 Task: Look for space in Glenvar Heights, United States from 1st August, 2023 to 5th August, 2023 for 1 adult in price range Rs.6000 to Rs.15000. Place can be entire place with 1  bedroom having 1 bed and 1 bathroom. Property type can be house, flat, guest house. Amenities needed are: wifi. Booking option can be shelf check-in. Required host language is English.
Action: Mouse moved to (431, 87)
Screenshot: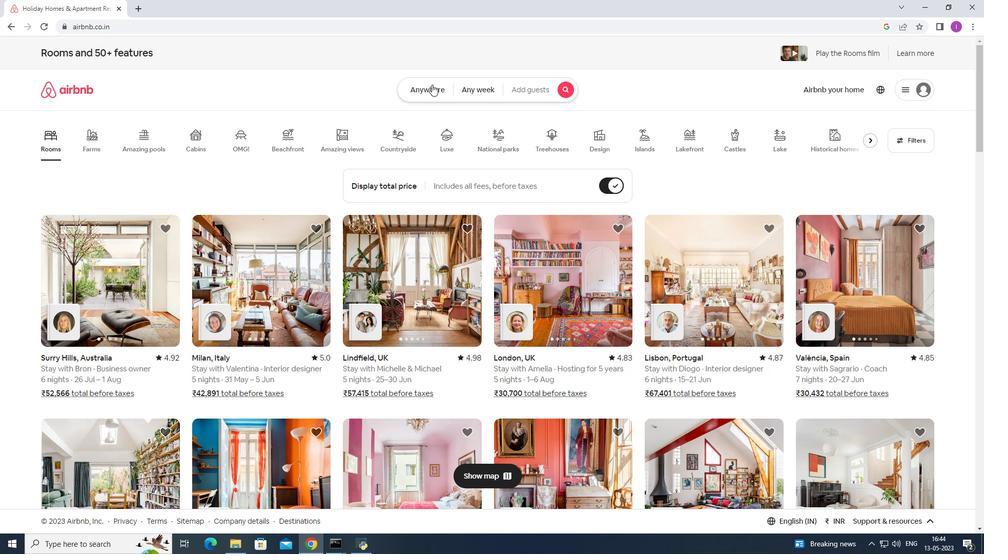 
Action: Mouse pressed left at (431, 87)
Screenshot: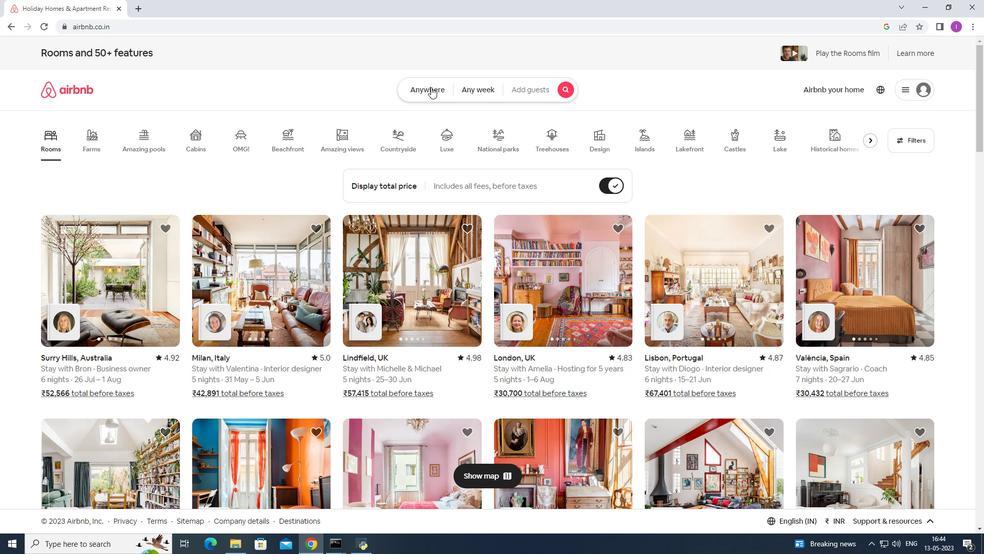 
Action: Mouse moved to (339, 132)
Screenshot: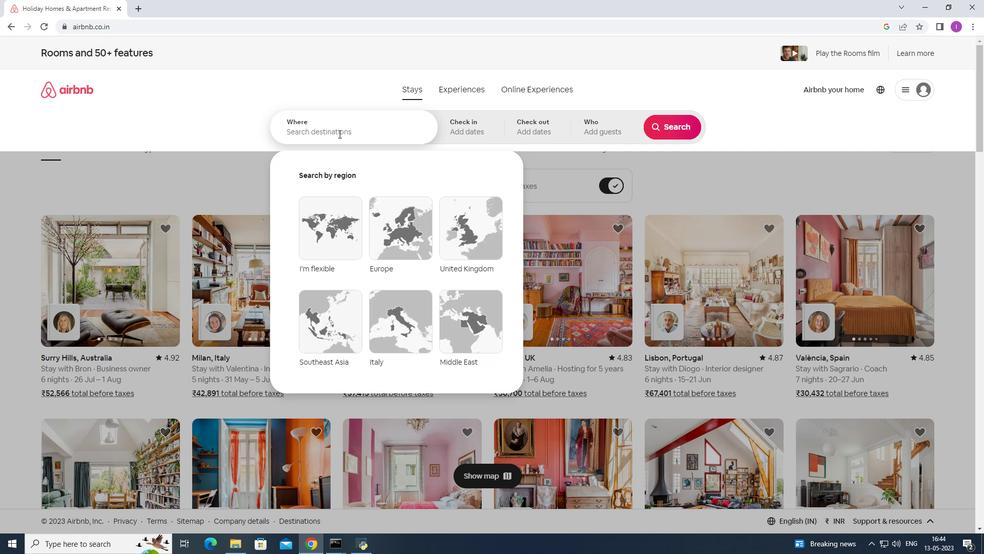 
Action: Mouse pressed left at (339, 132)
Screenshot: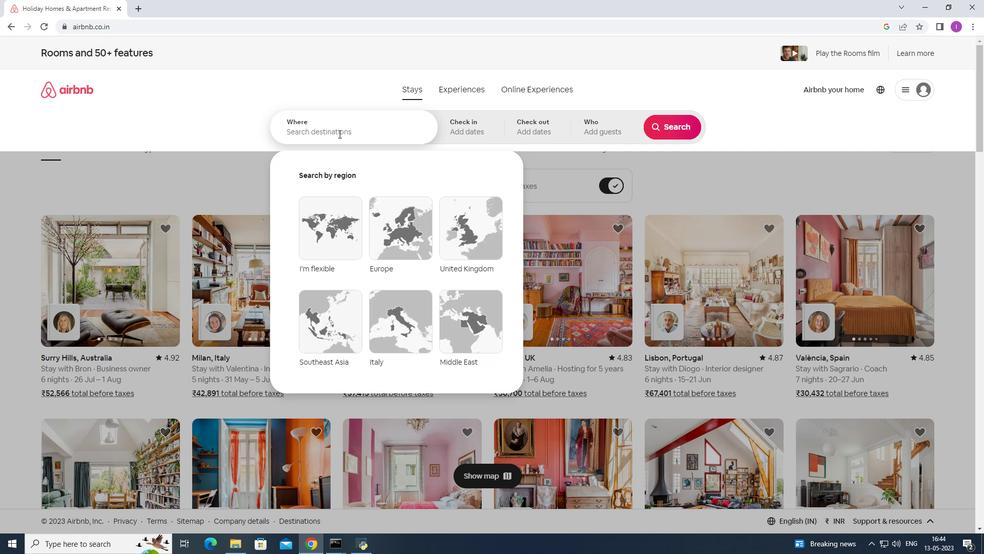 
Action: Key pressed <Key.shift><Key.shift><Key.shift><Key.shift><Key.shift><Key.shift><Key.shift><Key.shift><Key.shift><Key.shift><Key.shift><Key.shift><Key.shift><Key.shift><Key.shift><Key.shift><Key.shift><Key.shift><Key.shift><Key.shift><Key.shift><Key.shift><Key.shift><Key.shift><Key.shift>Glenvar<Key.space><Key.shift>Heightr,<Key.shift><Key.shift><Key.shift><Key.shift><Key.shift><Key.shift><Key.shift><Key.shift><Key.shift><Key.shift><Key.shift><Key.shift><Key.shift><Key.shift><Key.shift><Key.shift><Key.shift><Key.shift><Key.shift><Key.shift><Key.shift><Key.shift>United<Key.space>states
Screenshot: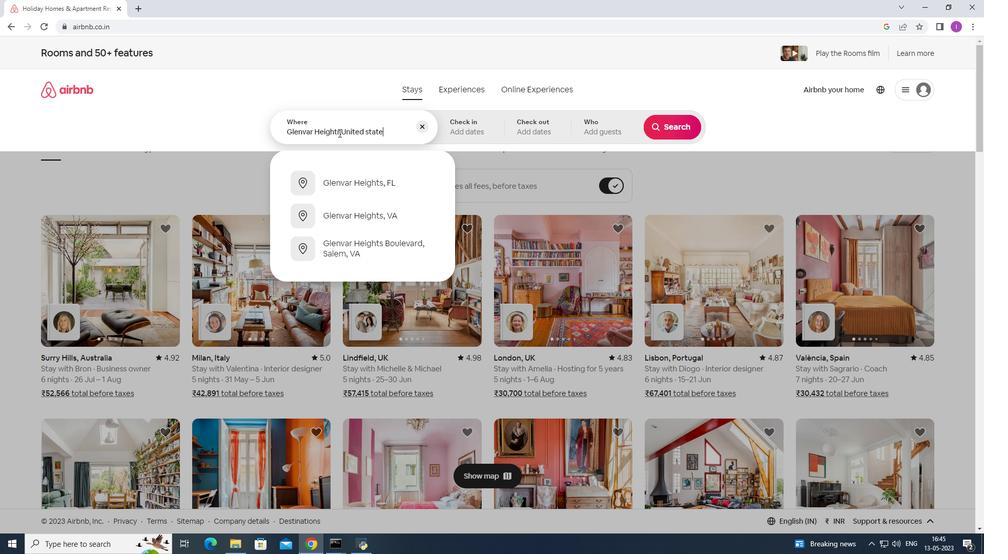 
Action: Mouse moved to (484, 125)
Screenshot: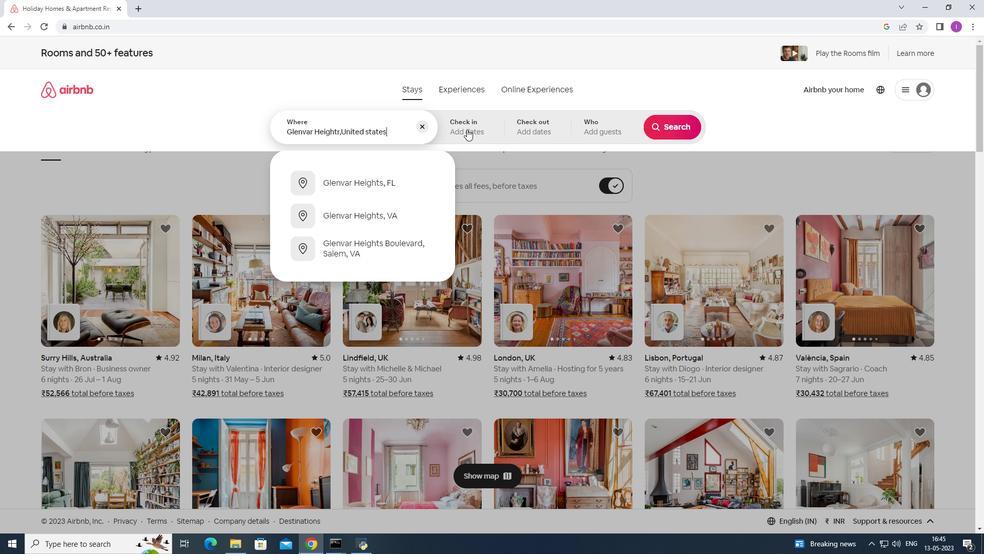 
Action: Mouse pressed left at (484, 125)
Screenshot: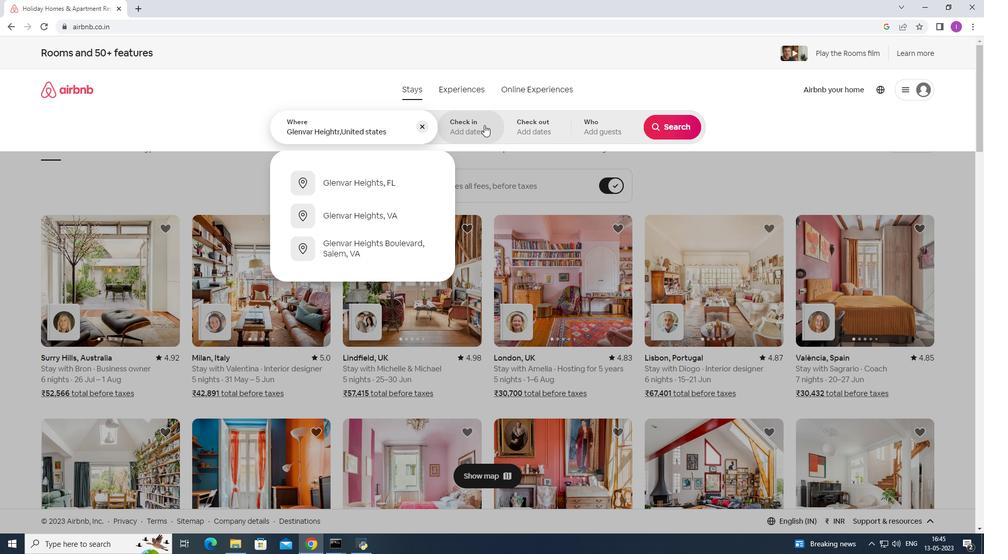 
Action: Mouse moved to (665, 206)
Screenshot: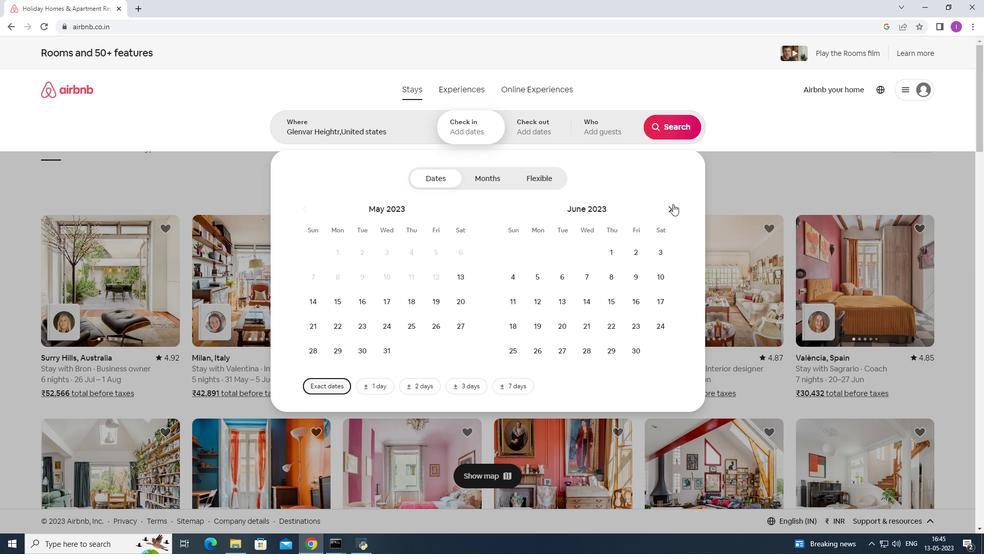 
Action: Mouse pressed left at (665, 206)
Screenshot: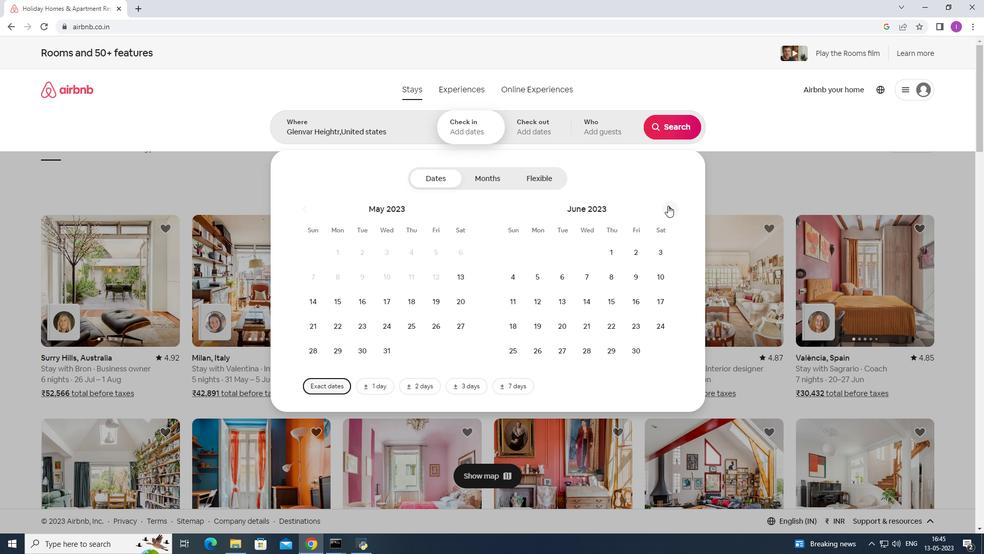 
Action: Mouse pressed left at (665, 206)
Screenshot: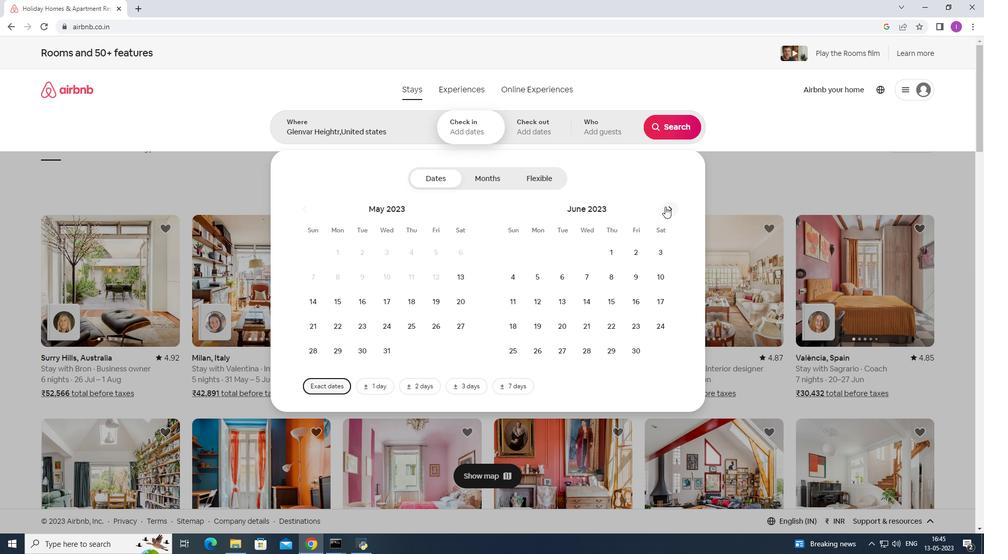 
Action: Mouse moved to (562, 255)
Screenshot: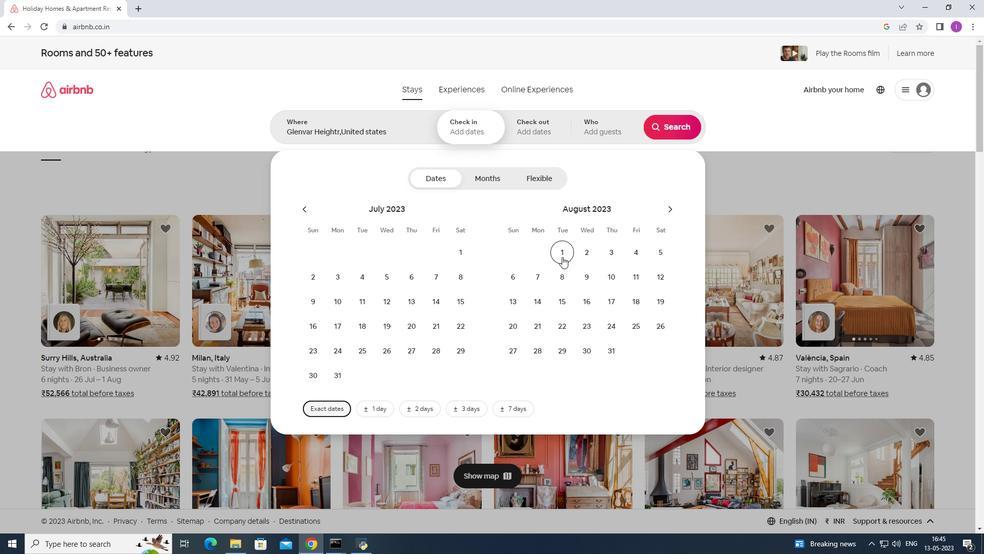 
Action: Mouse pressed left at (562, 255)
Screenshot: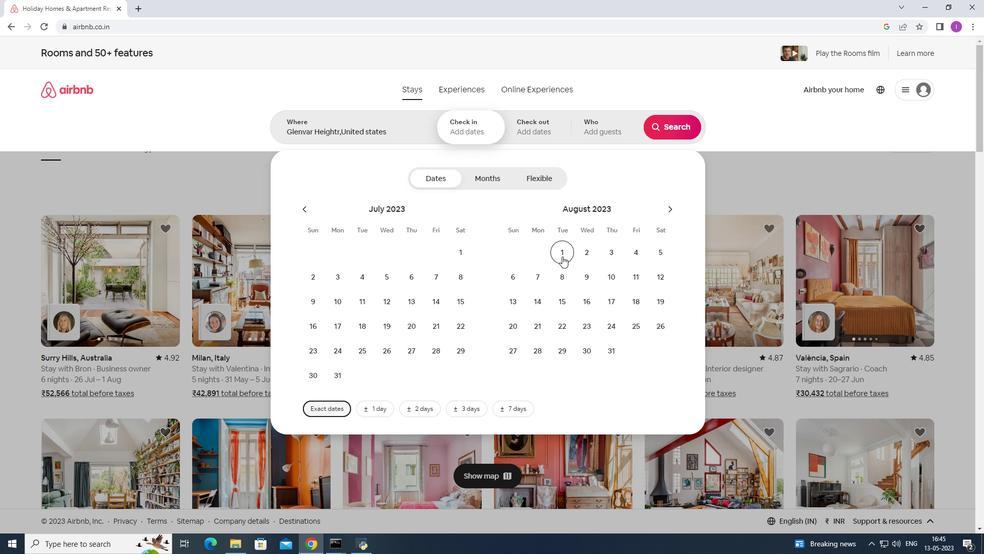 
Action: Mouse moved to (664, 251)
Screenshot: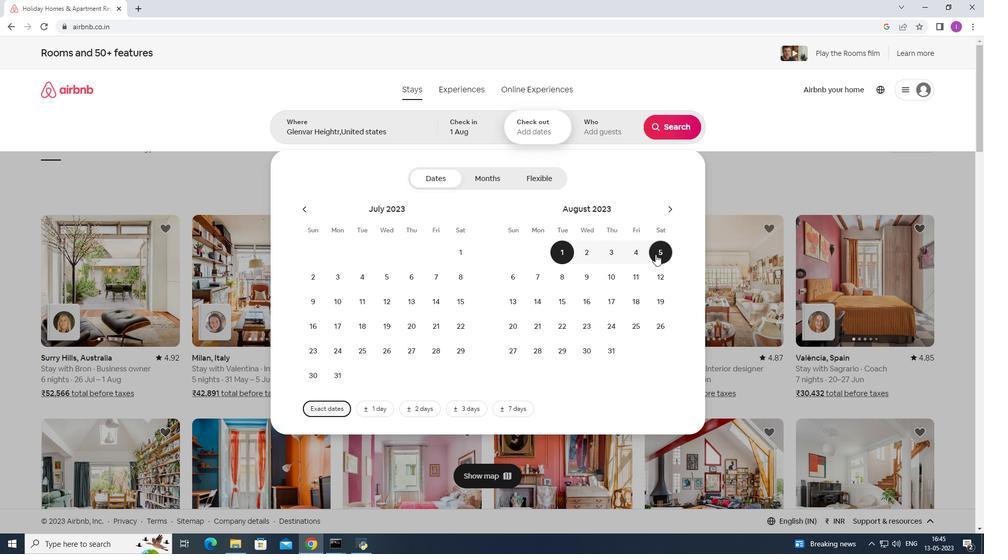
Action: Mouse pressed left at (664, 251)
Screenshot: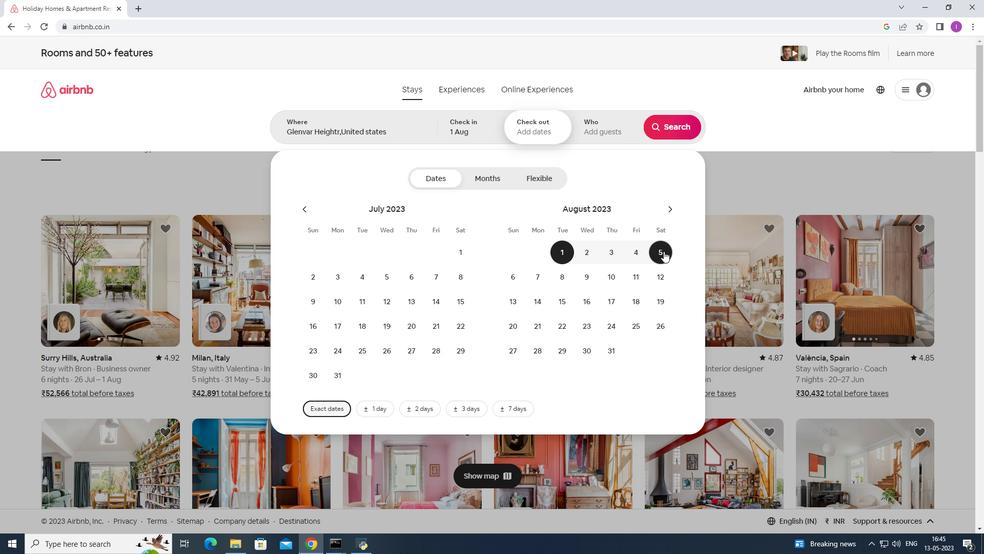 
Action: Mouse moved to (602, 135)
Screenshot: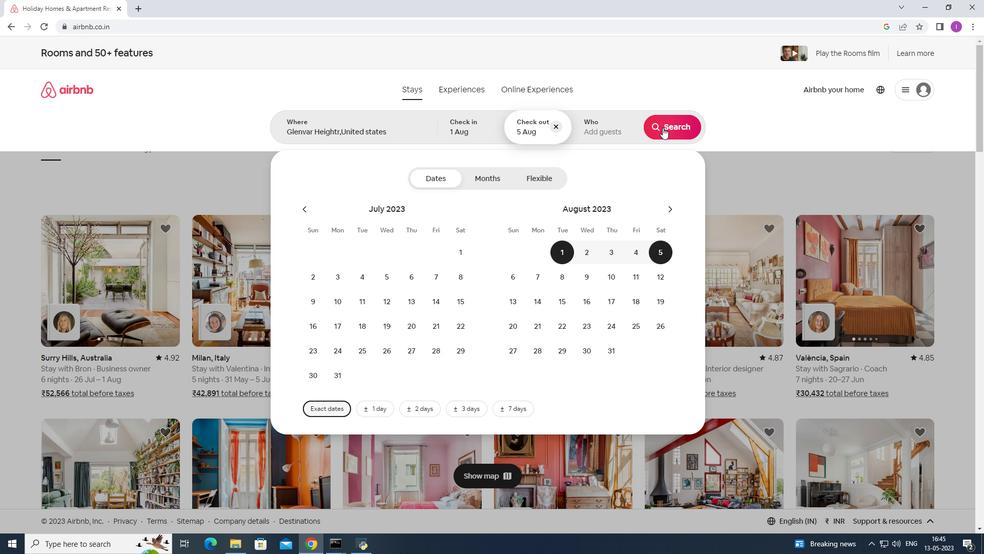 
Action: Mouse pressed left at (602, 135)
Screenshot: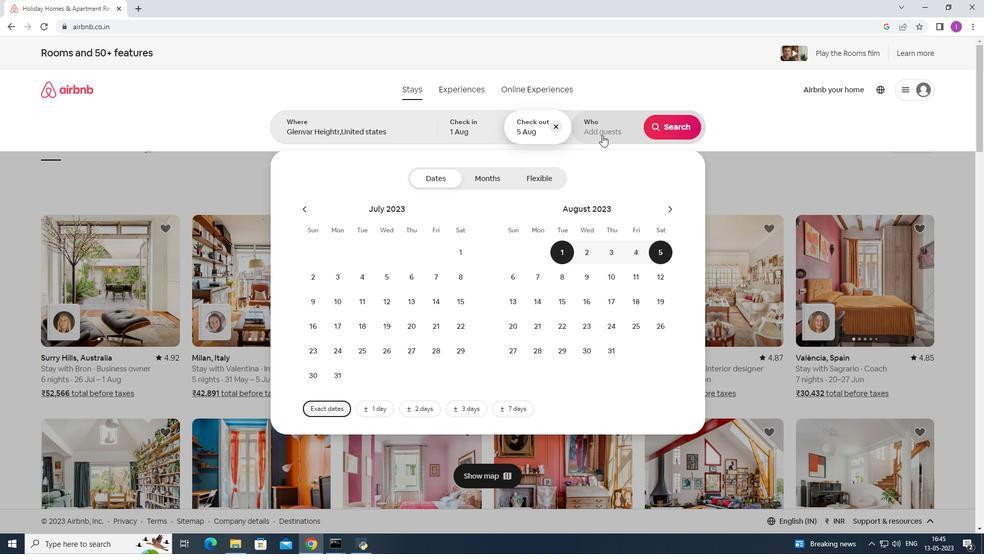 
Action: Mouse moved to (678, 180)
Screenshot: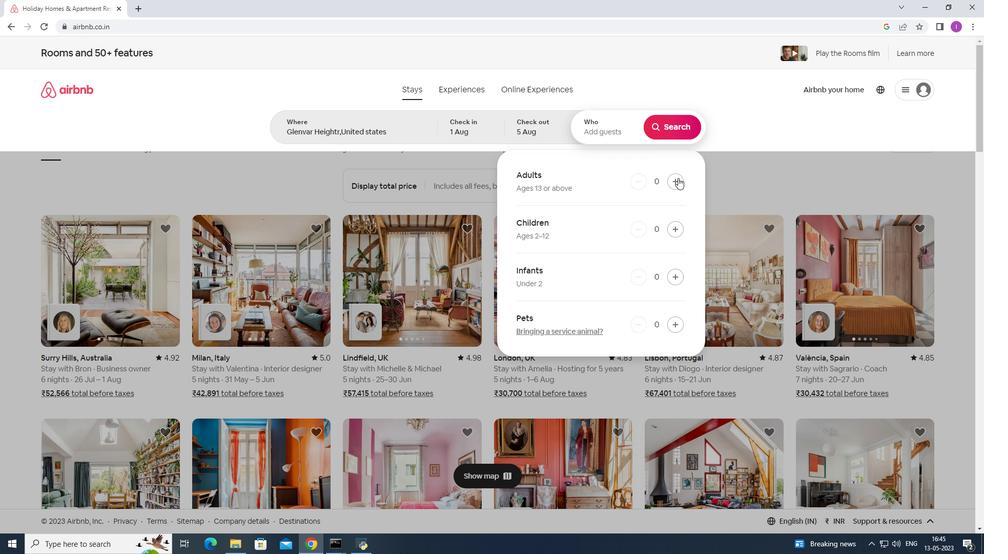 
Action: Mouse pressed left at (678, 180)
Screenshot: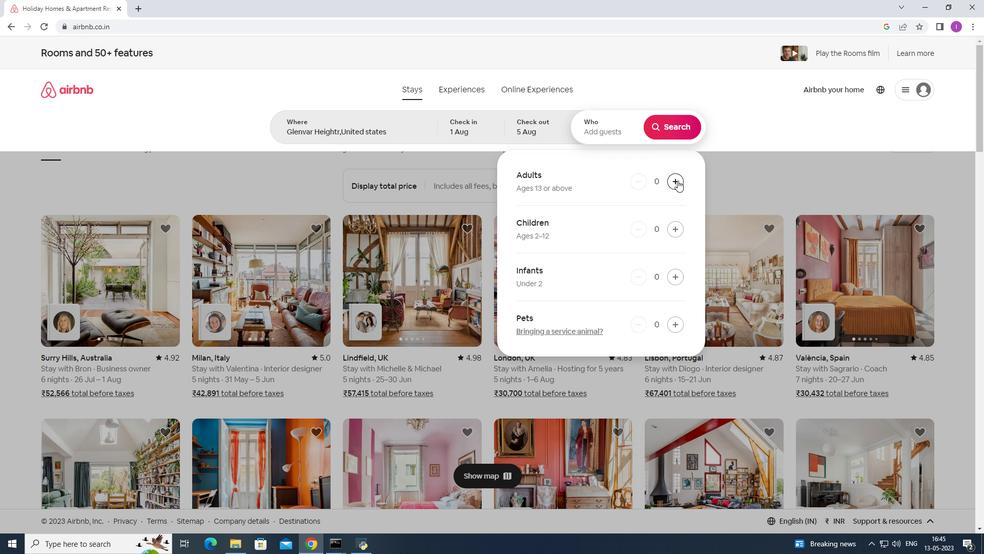 
Action: Mouse pressed left at (678, 180)
Screenshot: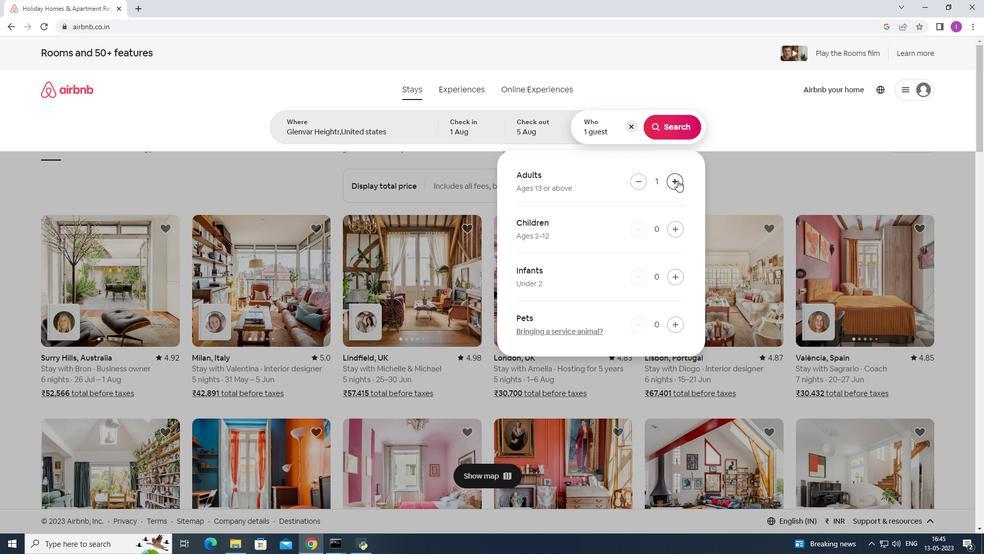 
Action: Mouse moved to (637, 185)
Screenshot: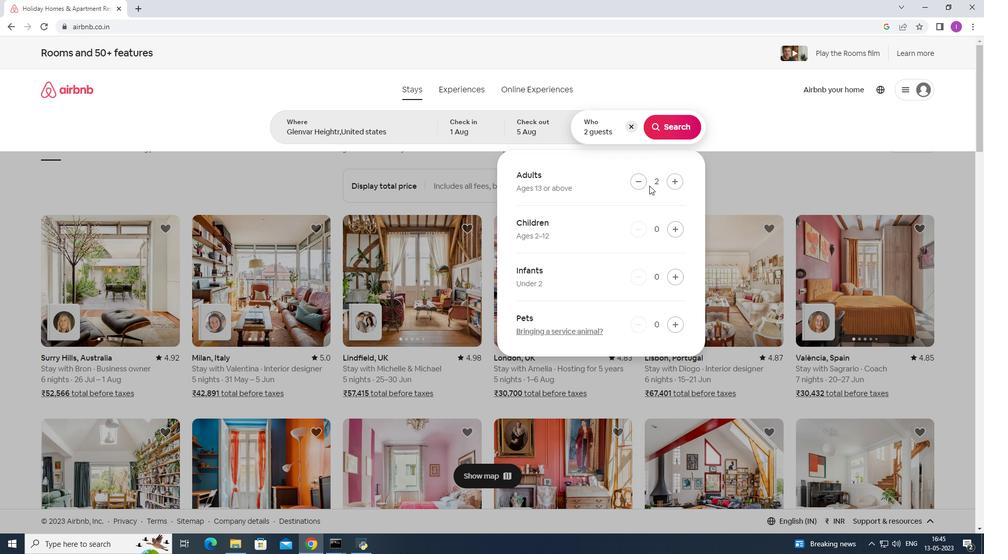 
Action: Mouse pressed left at (637, 185)
Screenshot: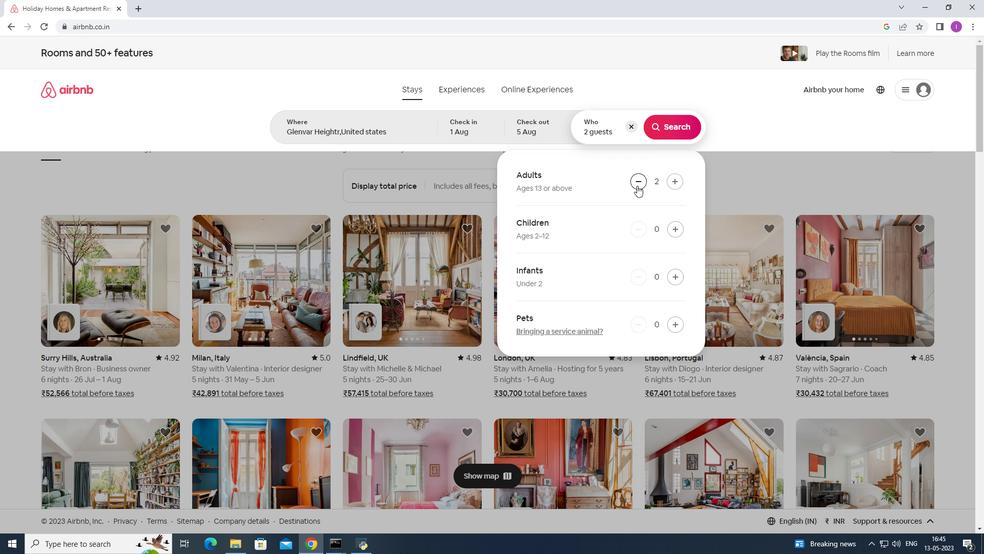 
Action: Mouse moved to (678, 133)
Screenshot: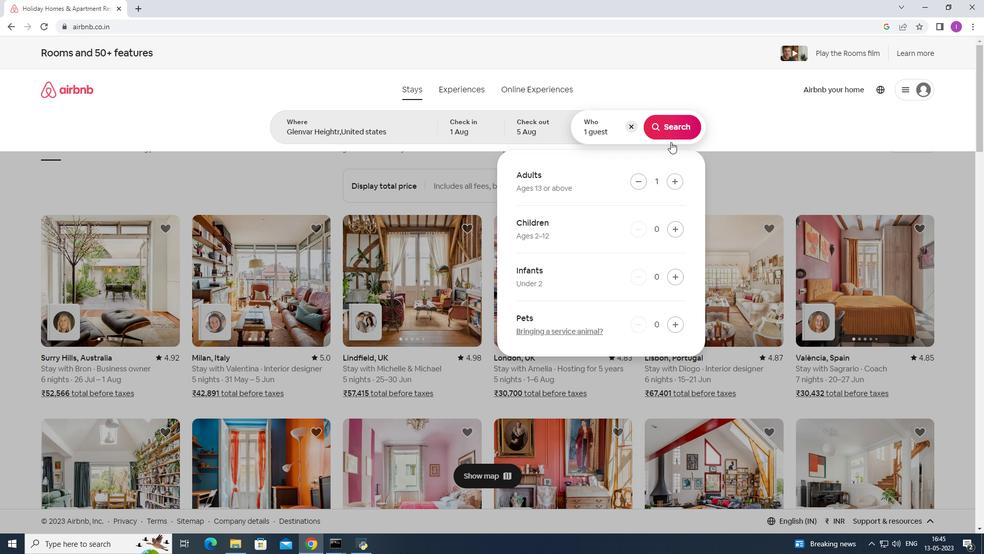 
Action: Mouse pressed left at (678, 133)
Screenshot: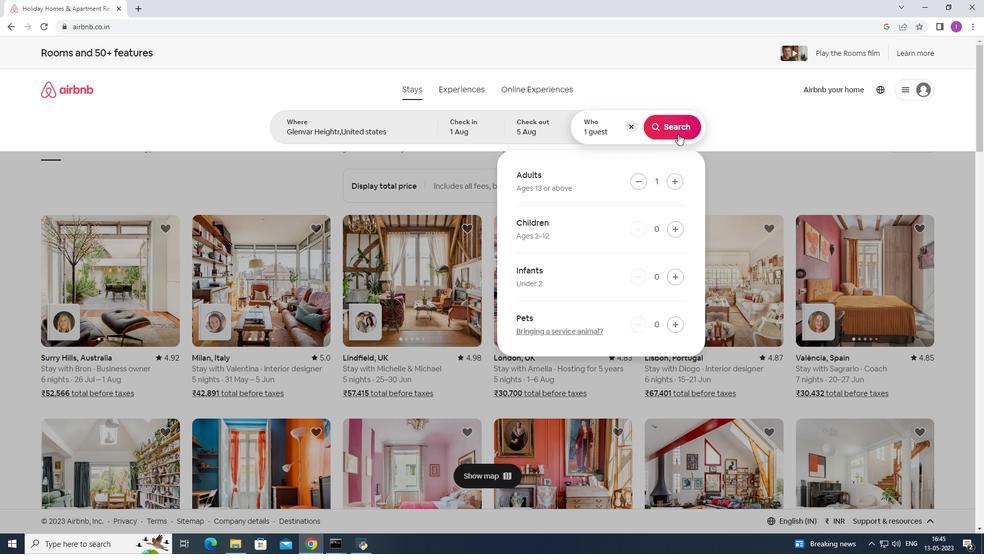 
Action: Mouse moved to (925, 103)
Screenshot: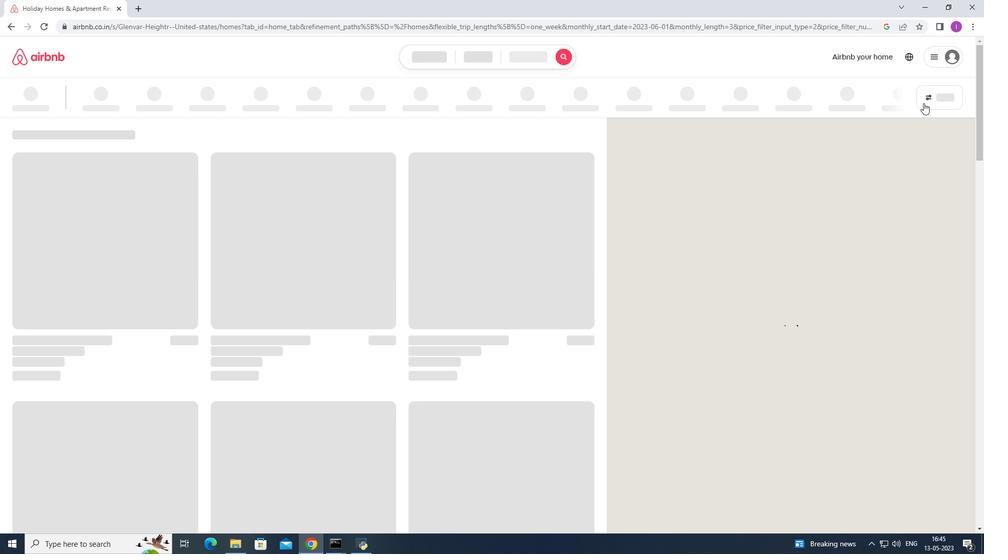 
Action: Mouse pressed left at (925, 103)
Screenshot: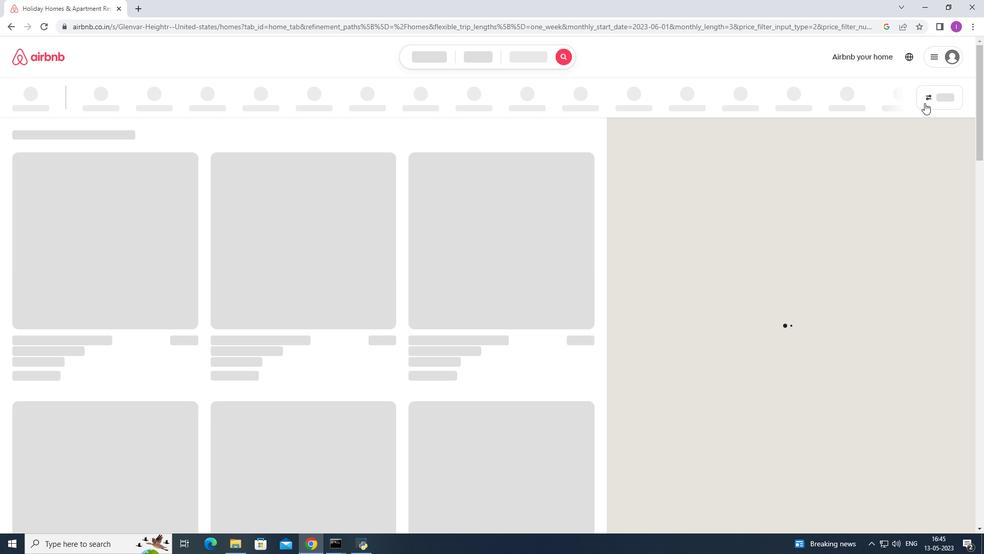
Action: Mouse moved to (949, 102)
Screenshot: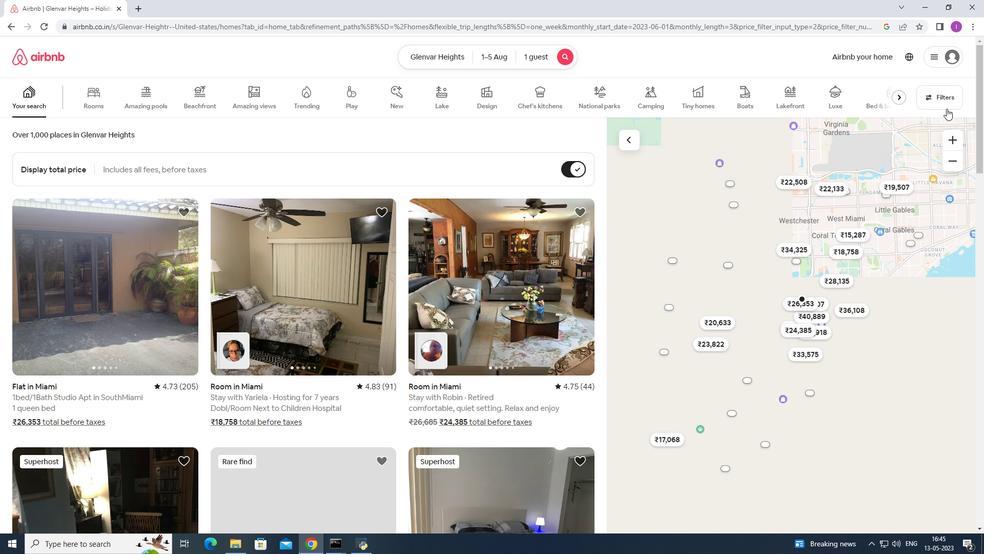 
Action: Mouse pressed left at (949, 102)
Screenshot: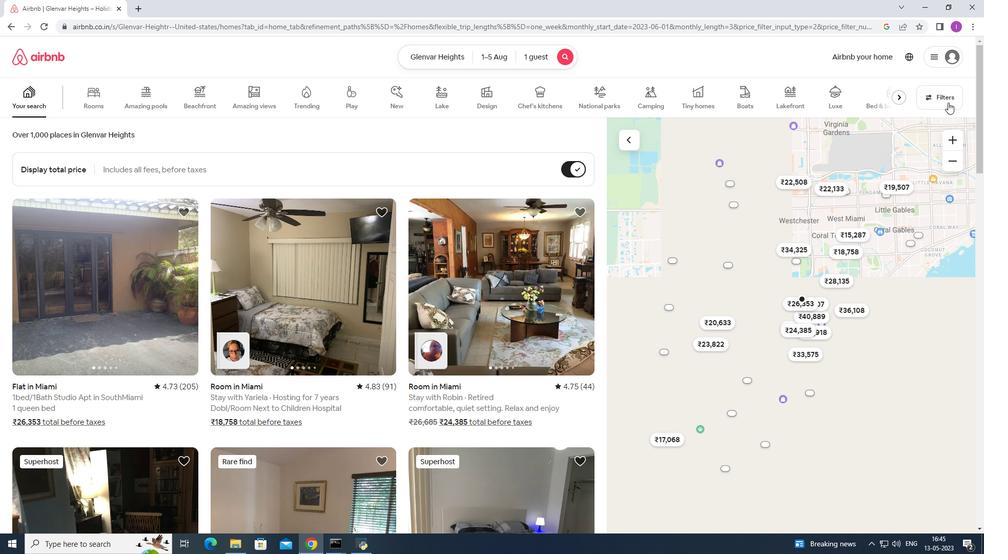 
Action: Mouse moved to (557, 350)
Screenshot: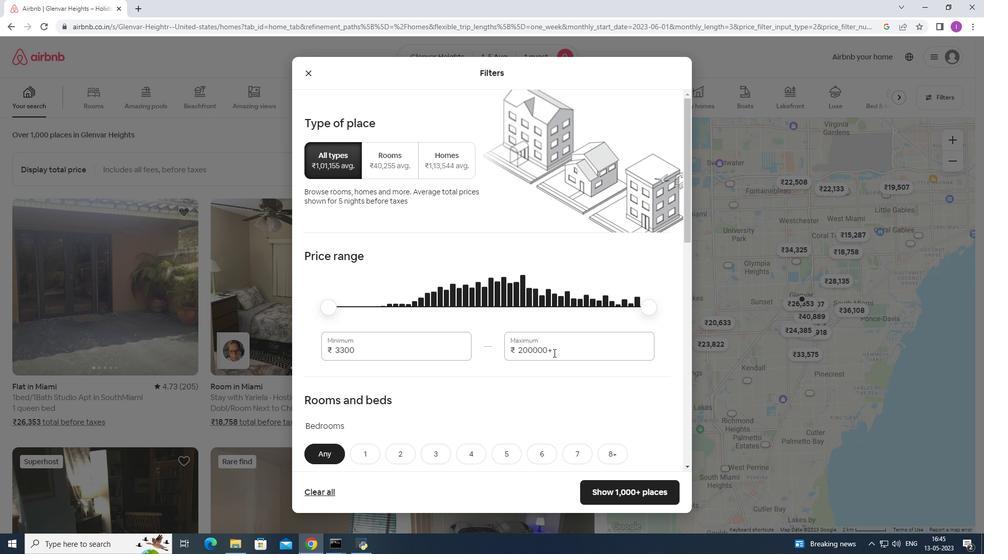 
Action: Mouse pressed left at (557, 350)
Screenshot: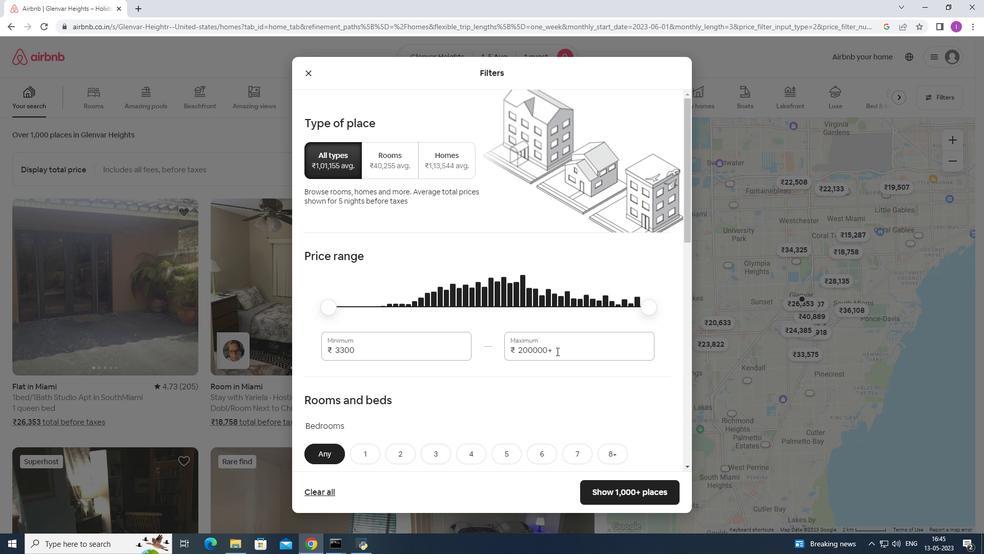 
Action: Mouse moved to (599, 330)
Screenshot: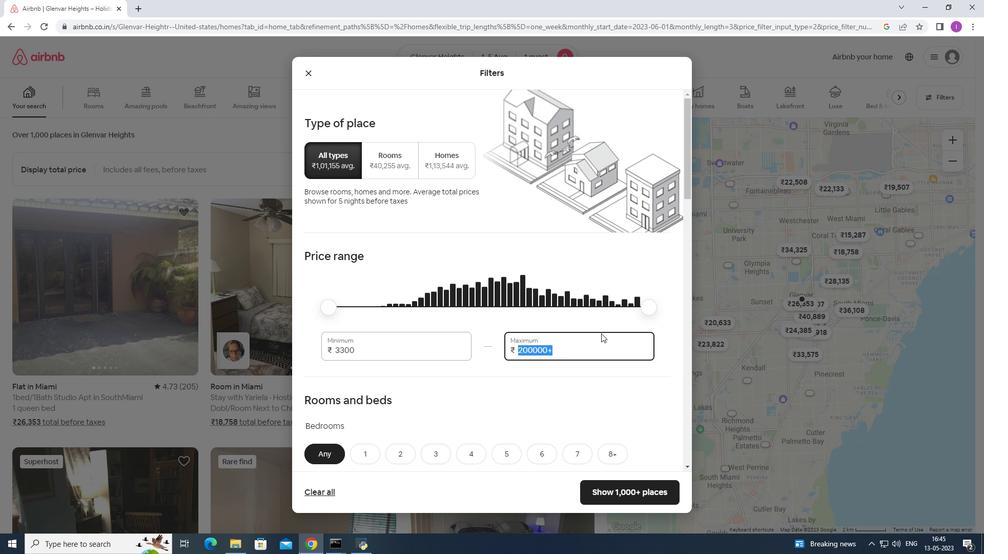 
Action: Key pressed 15
Screenshot: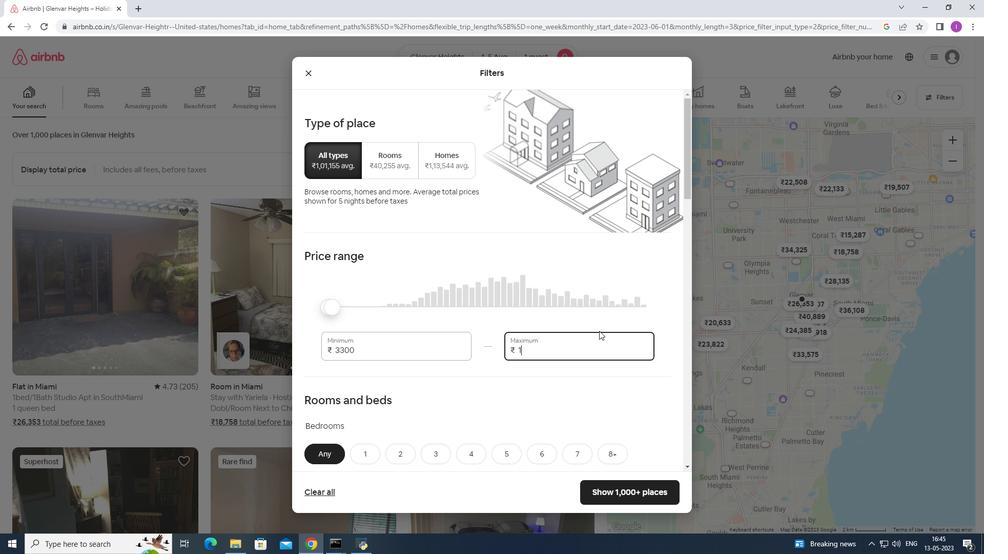 
Action: Mouse moved to (599, 330)
Screenshot: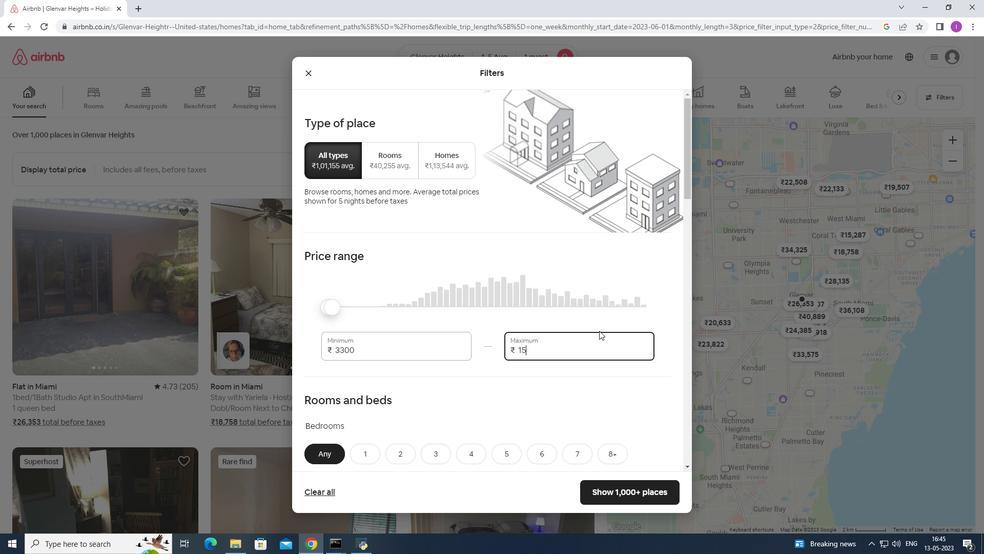 
Action: Key pressed 000
Screenshot: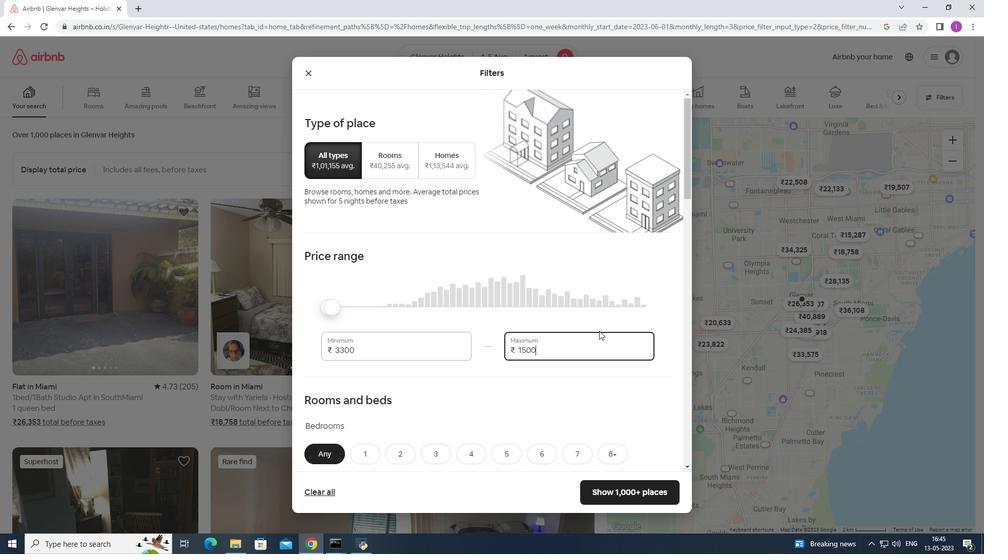 
Action: Mouse moved to (364, 348)
Screenshot: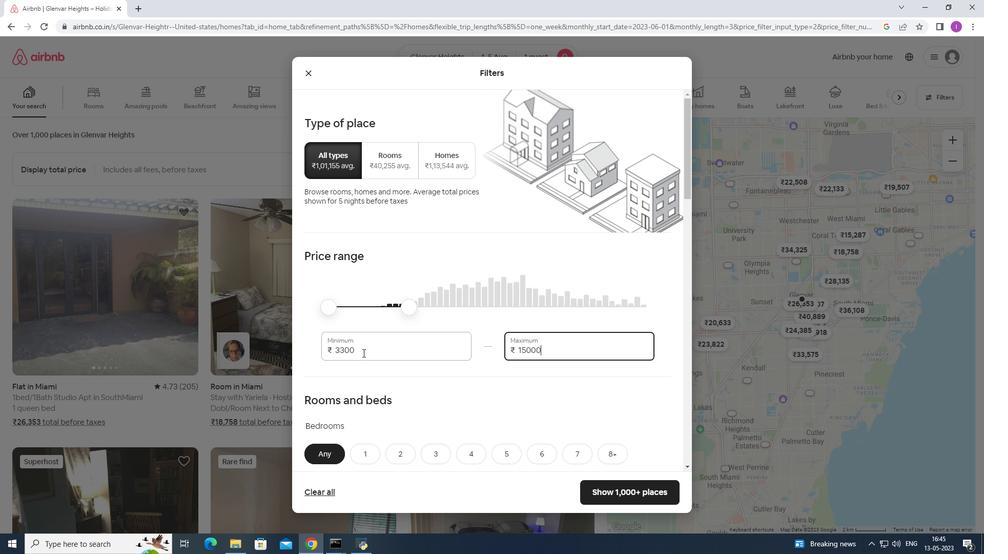 
Action: Mouse pressed left at (364, 348)
Screenshot: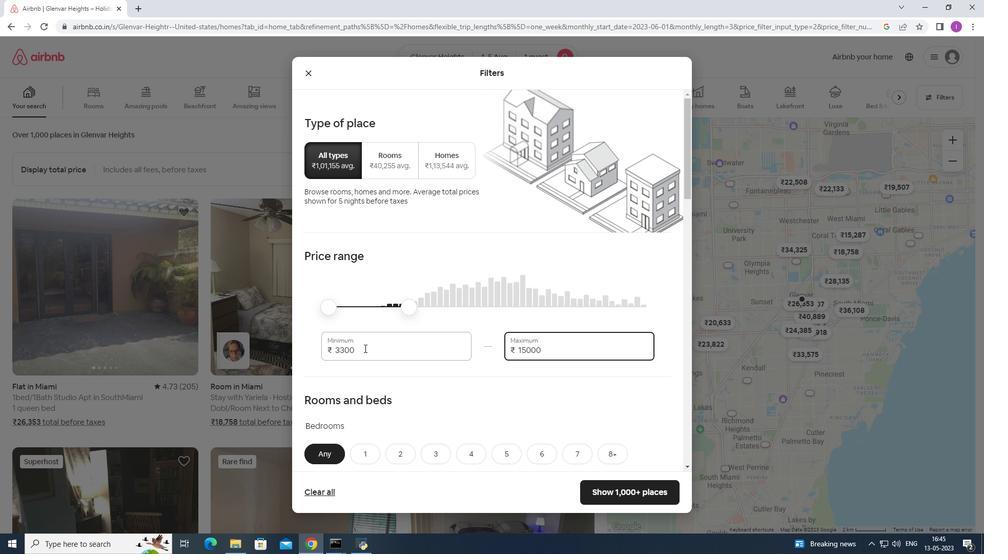
Action: Mouse moved to (304, 357)
Screenshot: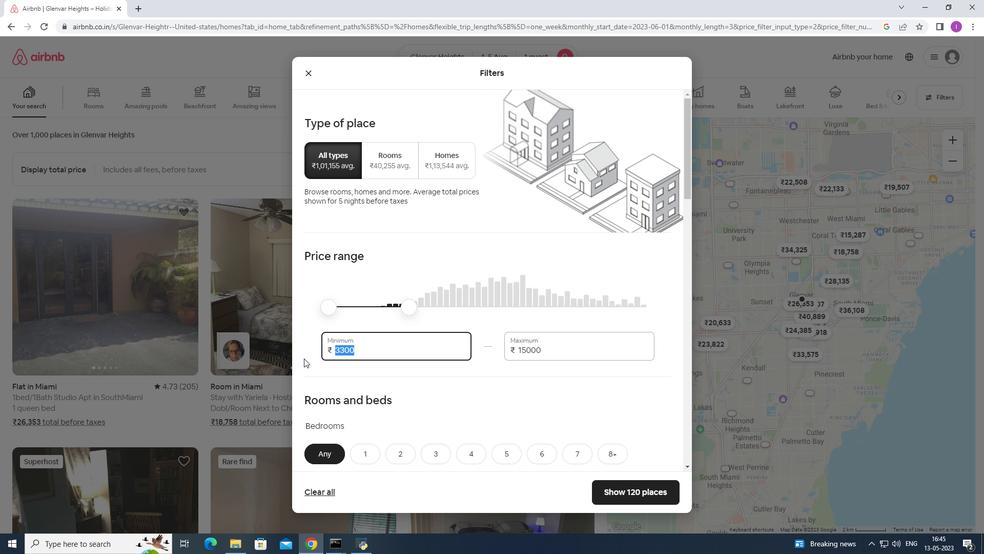 
Action: Key pressed 600
Screenshot: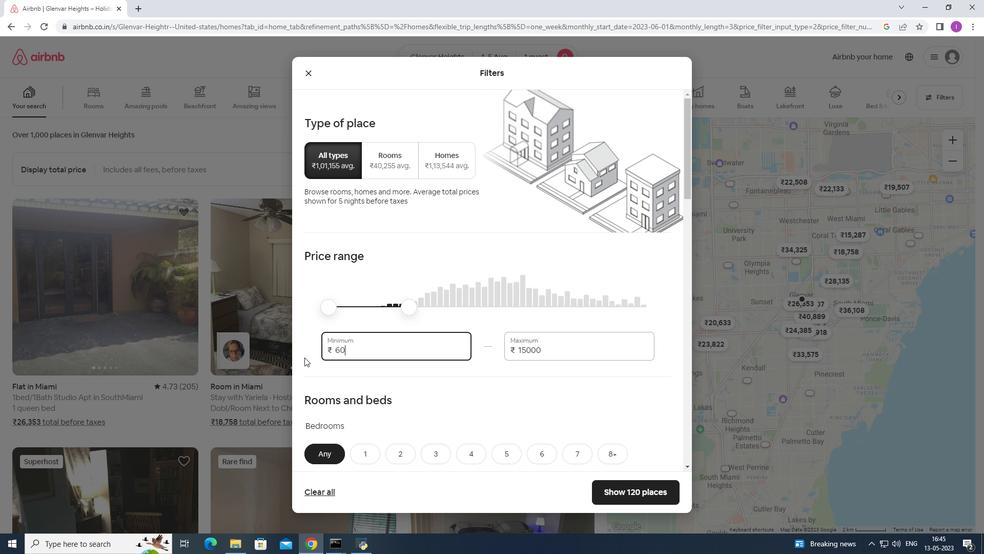 
Action: Mouse moved to (326, 358)
Screenshot: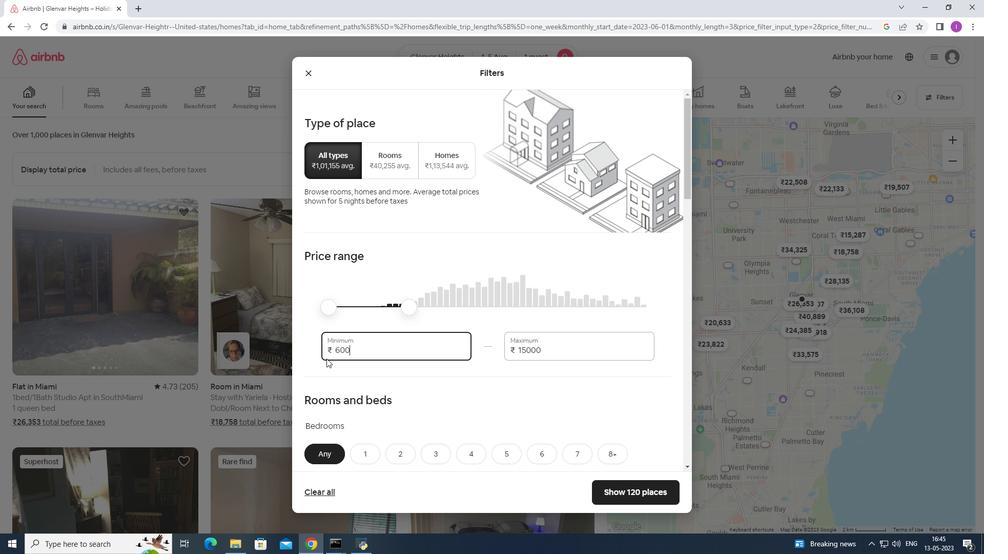 
Action: Key pressed 0
Screenshot: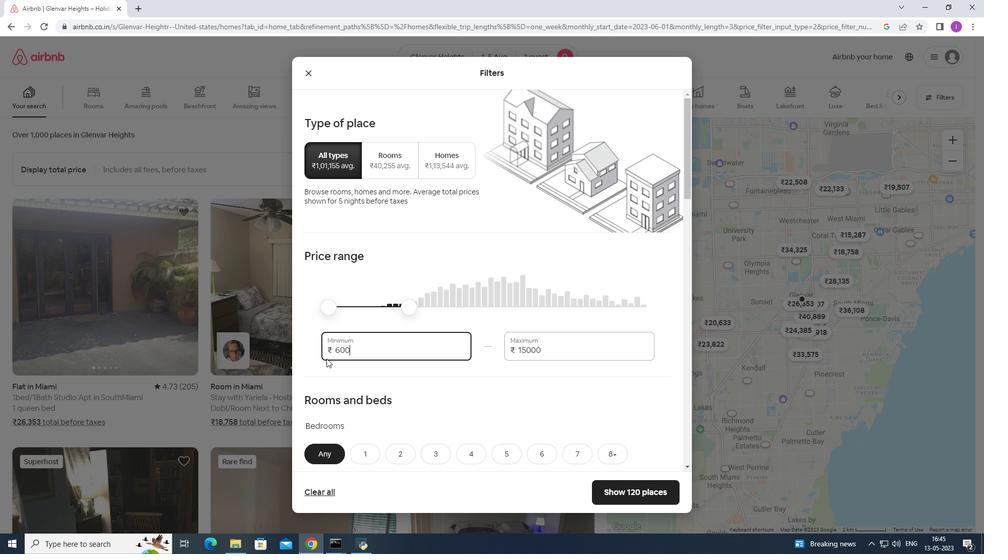 
Action: Mouse moved to (403, 386)
Screenshot: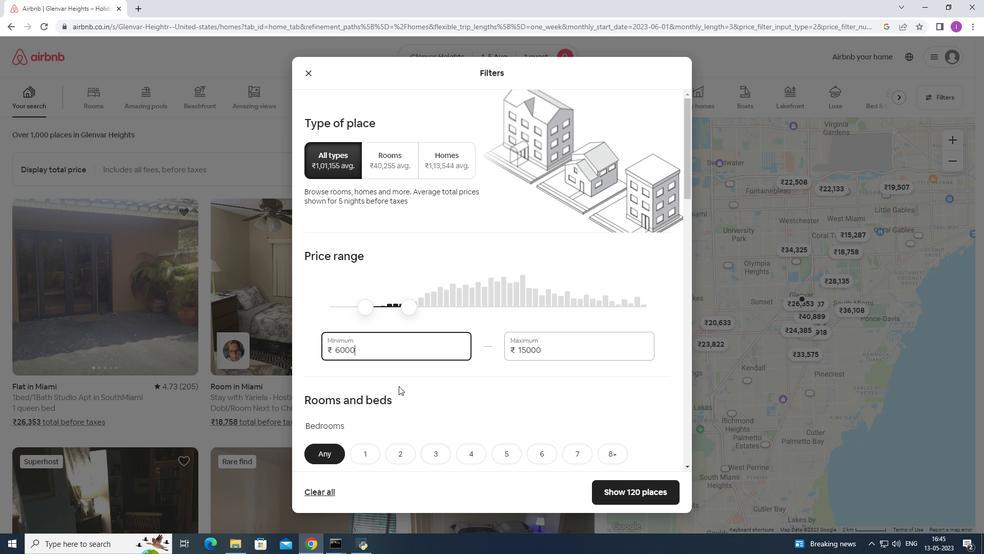 
Action: Mouse scrolled (403, 386) with delta (0, 0)
Screenshot: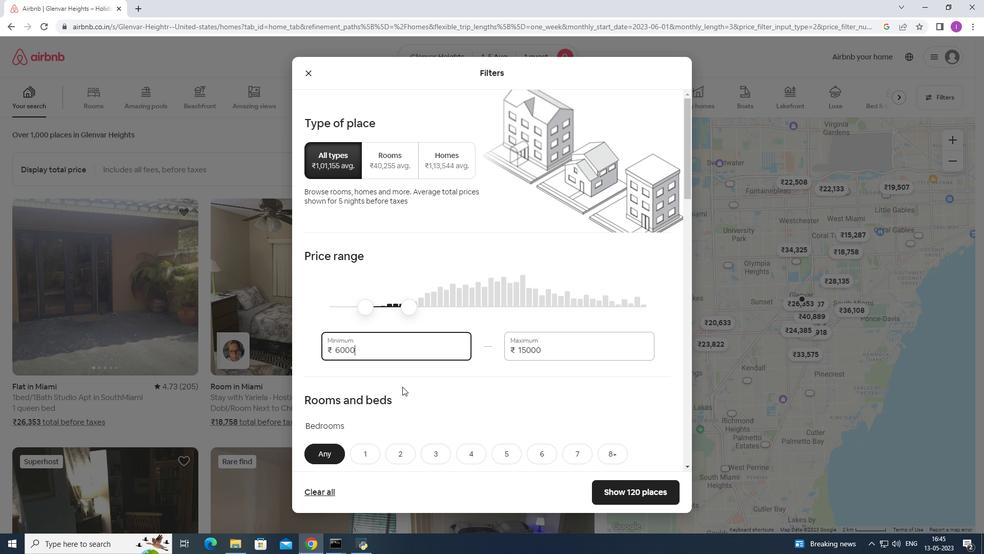
Action: Mouse scrolled (403, 386) with delta (0, 0)
Screenshot: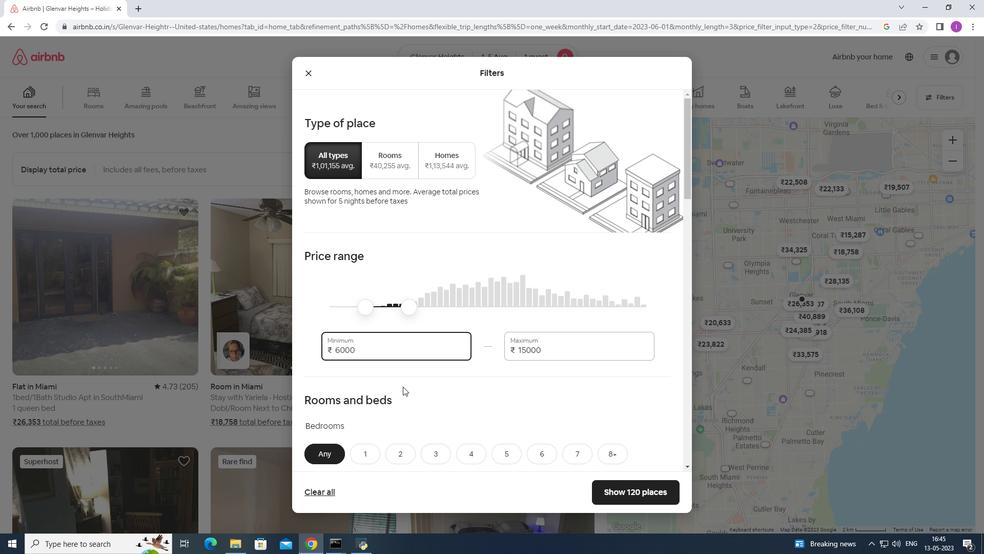 
Action: Mouse scrolled (403, 386) with delta (0, 0)
Screenshot: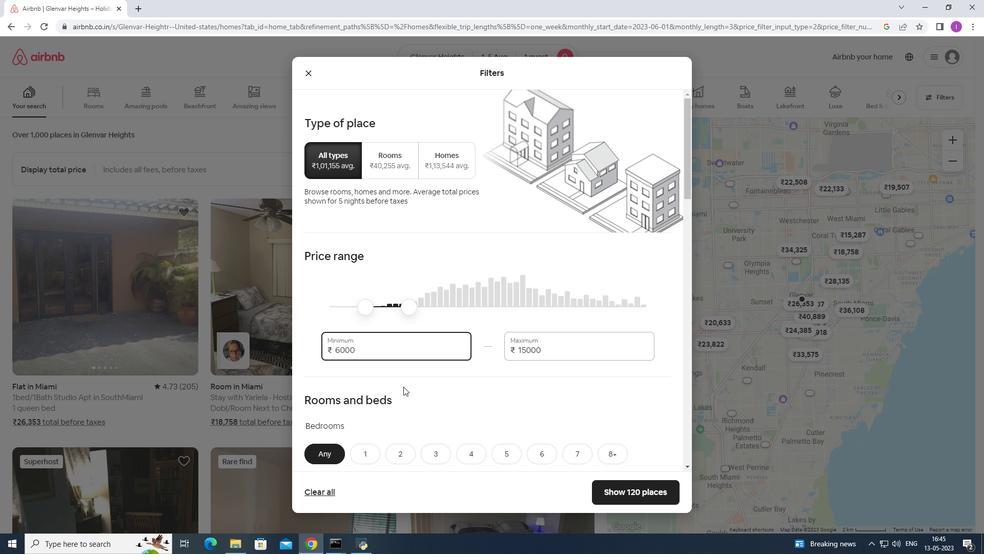 
Action: Mouse moved to (447, 366)
Screenshot: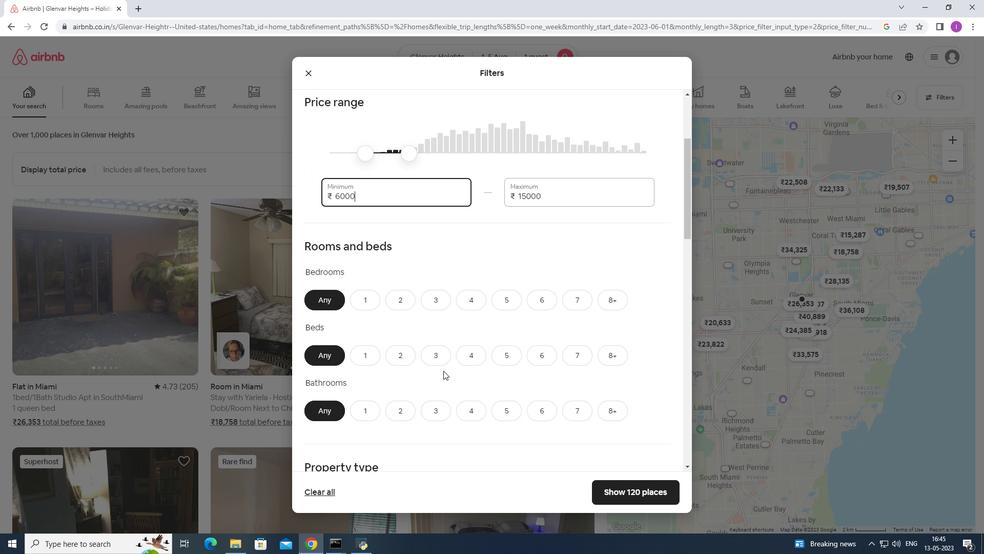 
Action: Mouse scrolled (447, 365) with delta (0, 0)
Screenshot: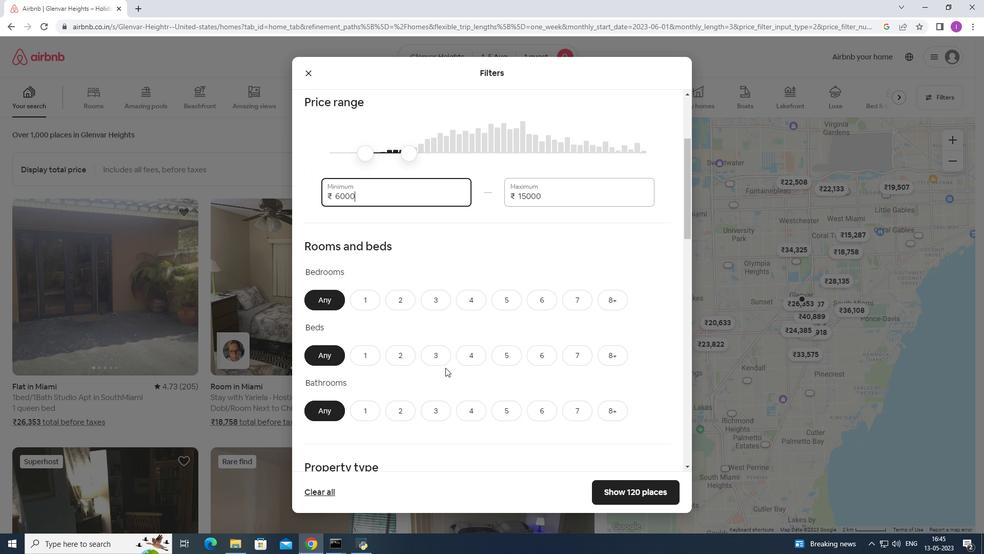 
Action: Mouse moved to (365, 243)
Screenshot: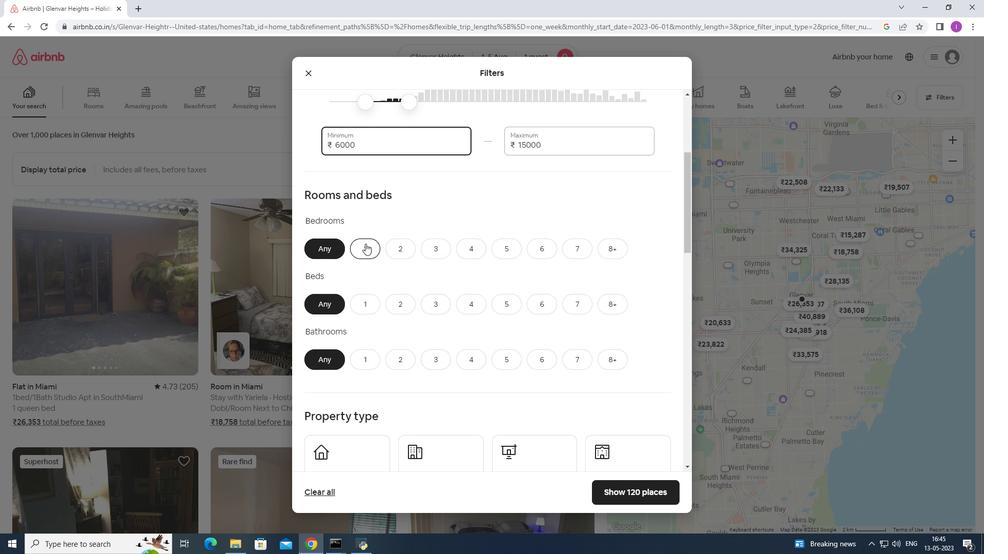 
Action: Mouse pressed left at (365, 243)
Screenshot: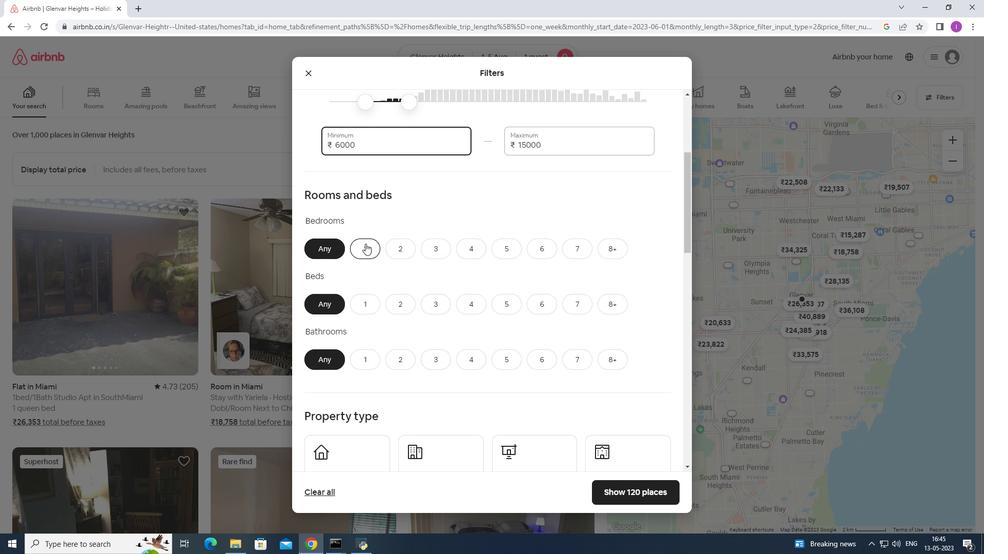 
Action: Mouse moved to (361, 303)
Screenshot: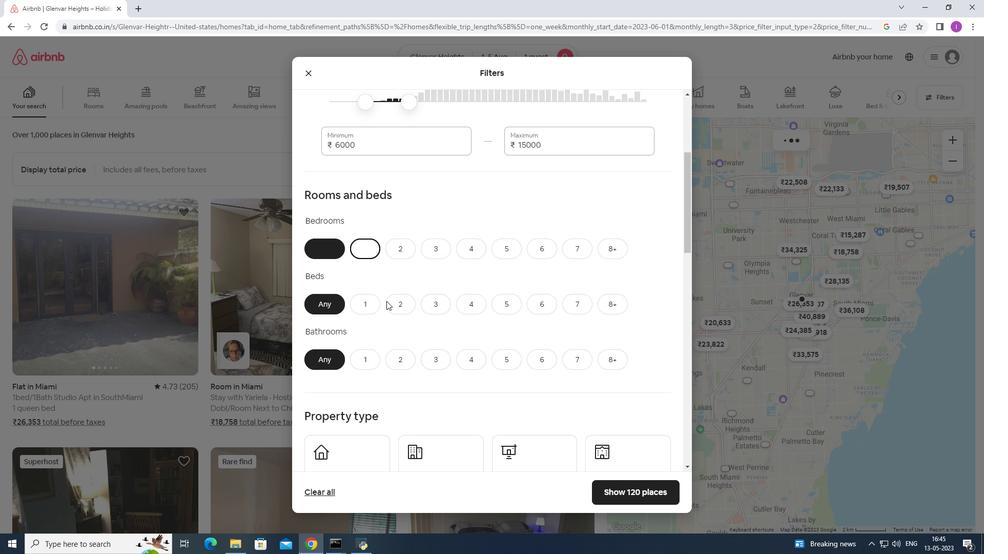 
Action: Mouse pressed left at (361, 303)
Screenshot: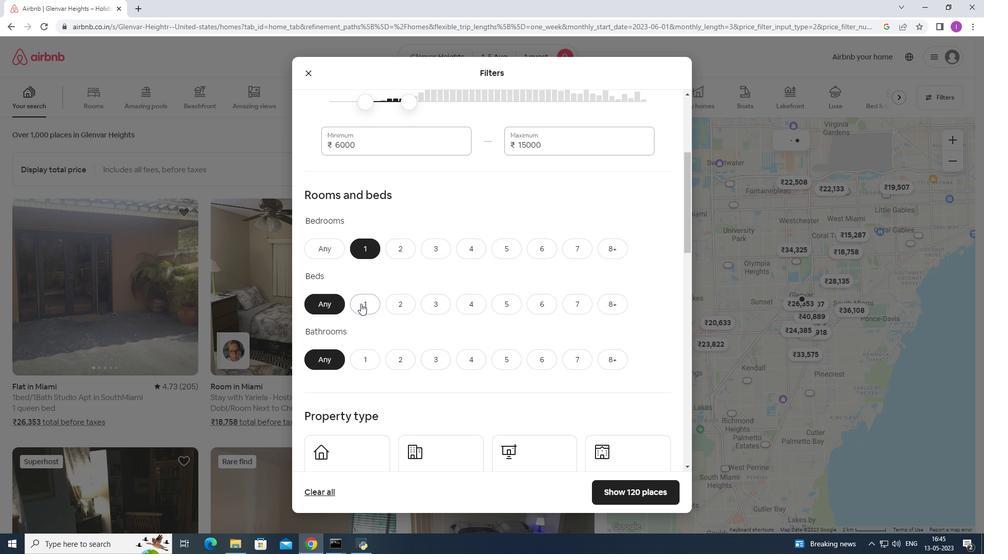 
Action: Mouse moved to (363, 358)
Screenshot: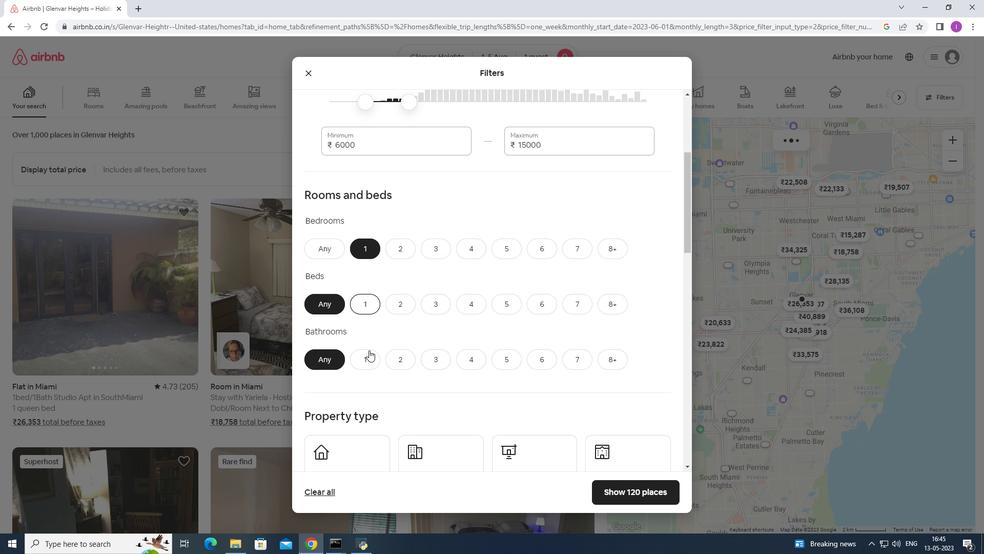 
Action: Mouse pressed left at (363, 358)
Screenshot: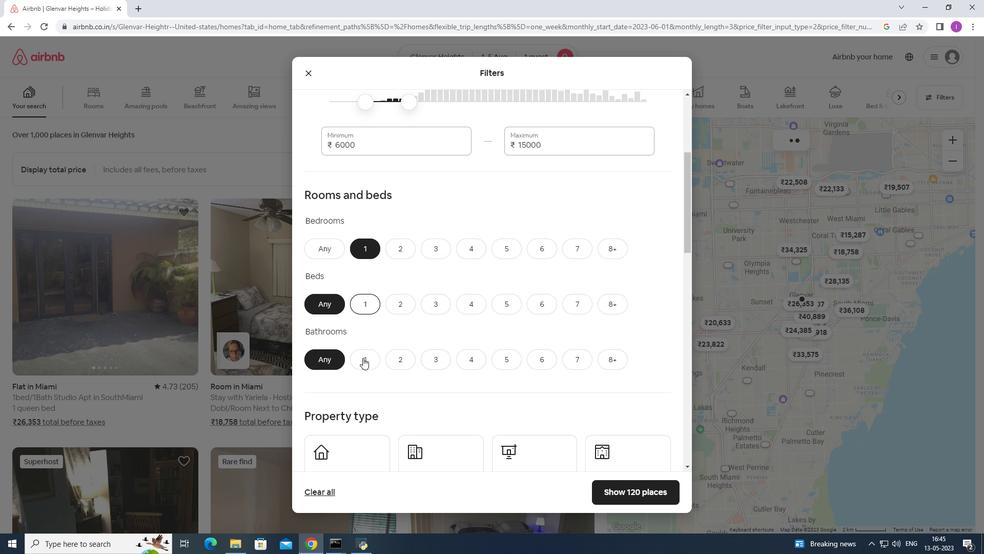 
Action: Mouse moved to (411, 275)
Screenshot: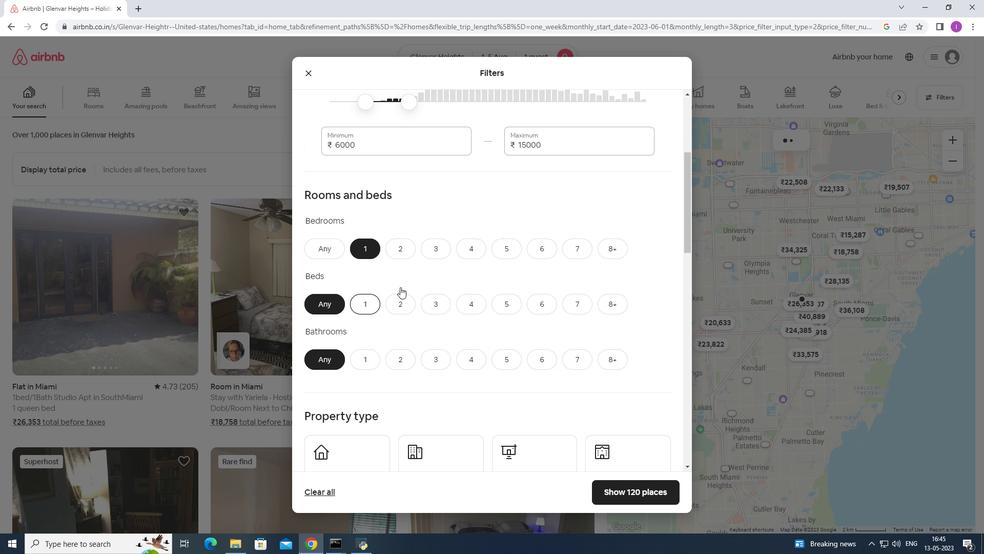 
Action: Mouse scrolled (411, 274) with delta (0, 0)
Screenshot: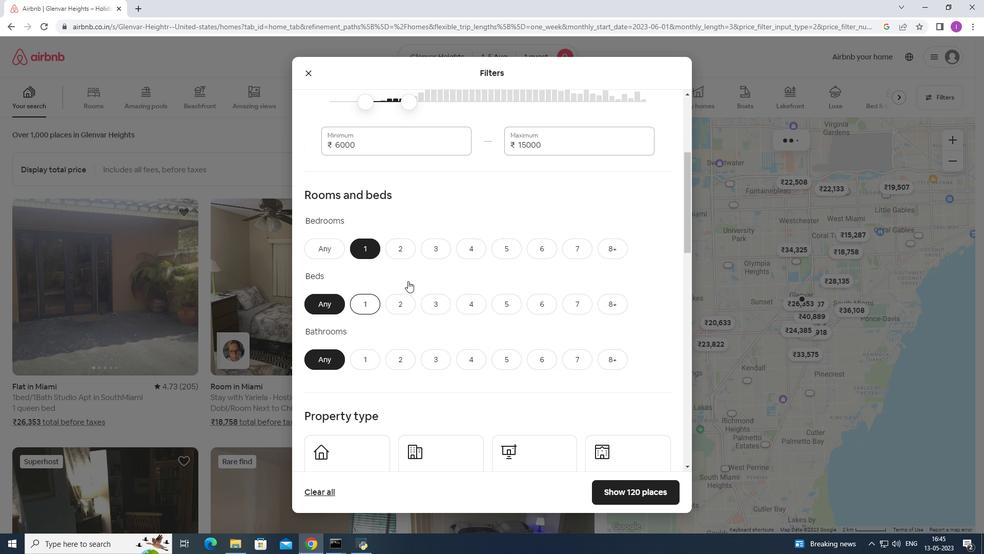 
Action: Mouse scrolled (411, 274) with delta (0, 0)
Screenshot: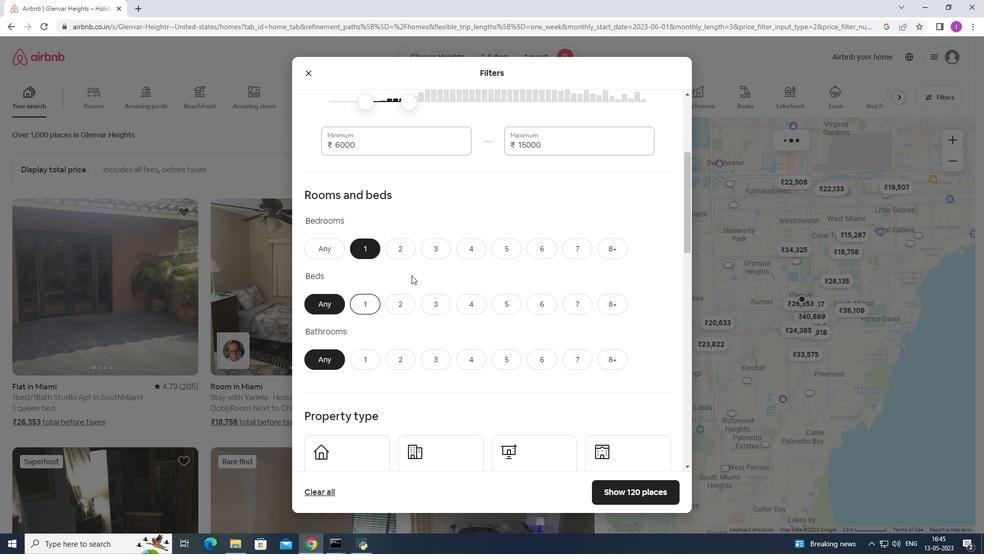 
Action: Mouse scrolled (411, 274) with delta (0, 0)
Screenshot: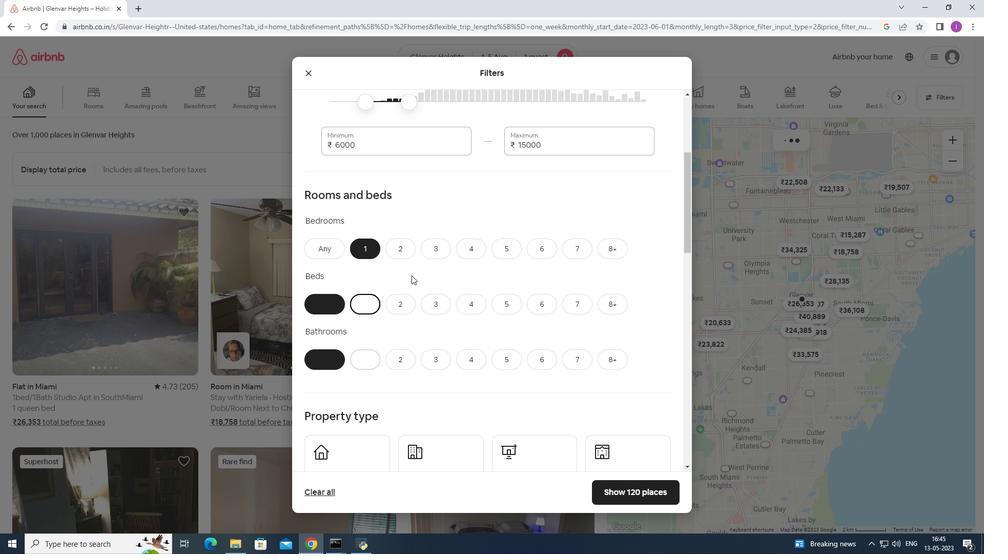 
Action: Mouse moved to (416, 257)
Screenshot: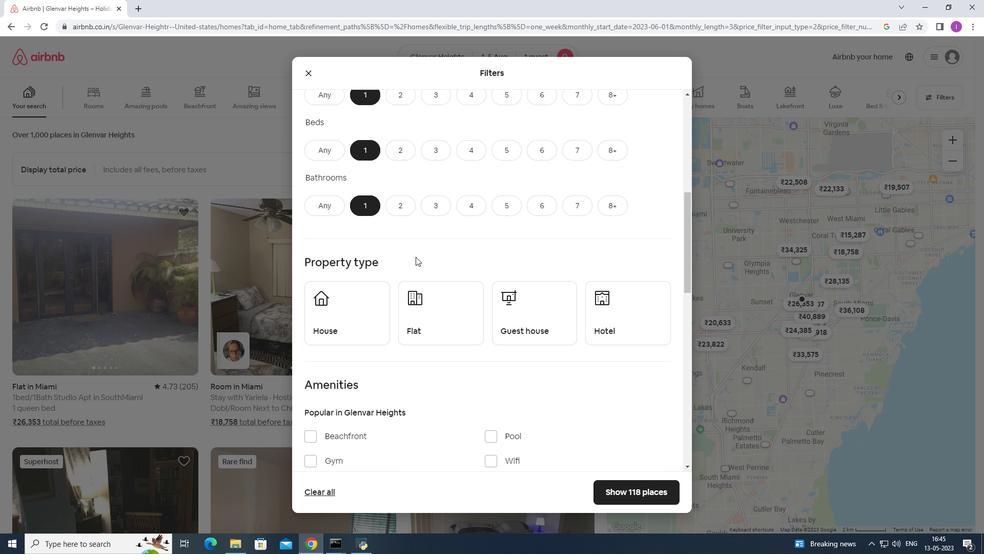 
Action: Mouse scrolled (416, 256) with delta (0, 0)
Screenshot: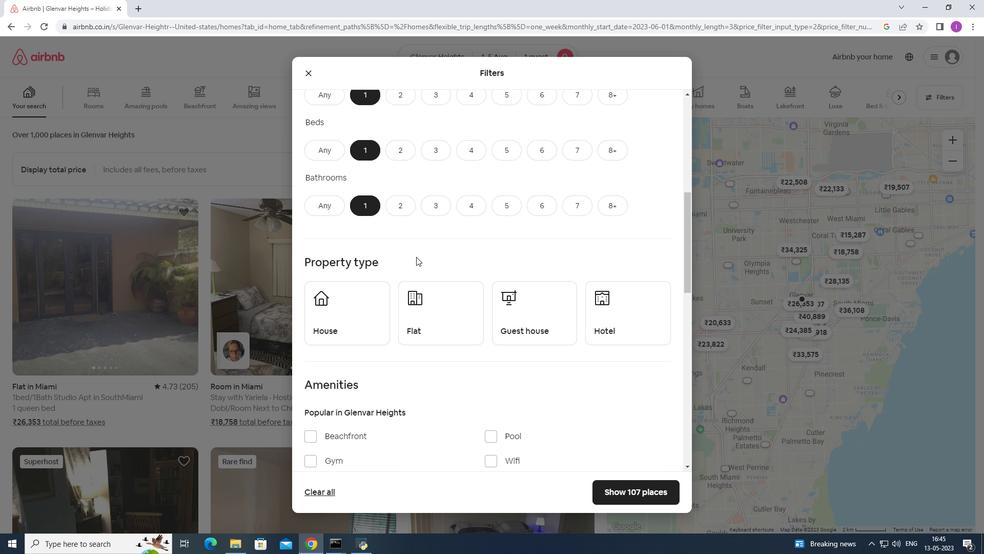 
Action: Mouse moved to (421, 265)
Screenshot: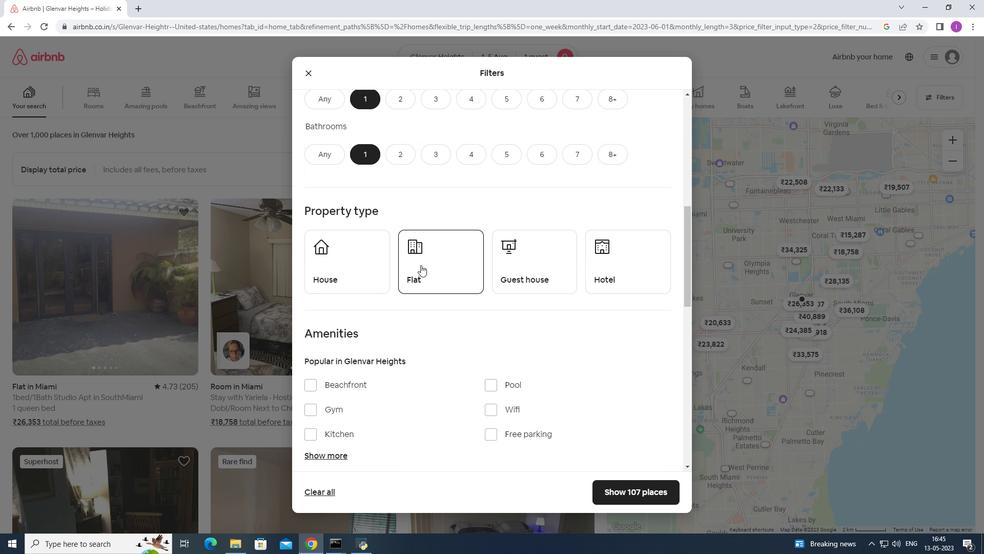 
Action: Mouse scrolled (421, 265) with delta (0, 0)
Screenshot: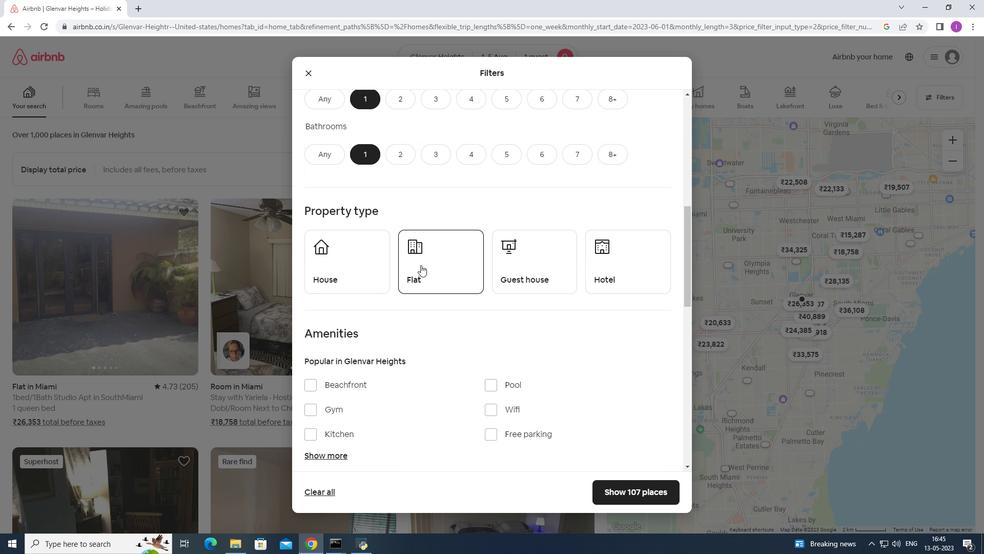
Action: Mouse moved to (421, 266)
Screenshot: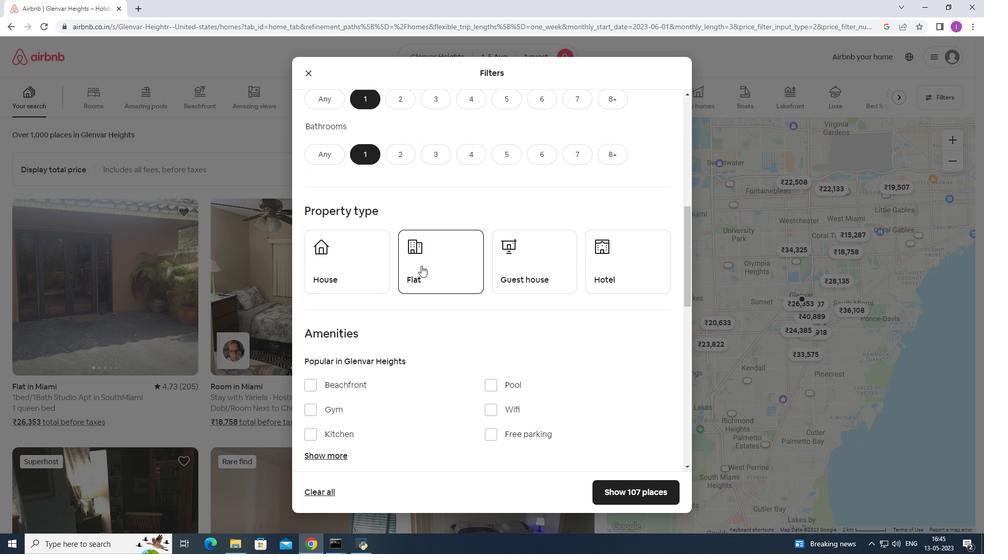 
Action: Mouse scrolled (421, 265) with delta (0, 0)
Screenshot: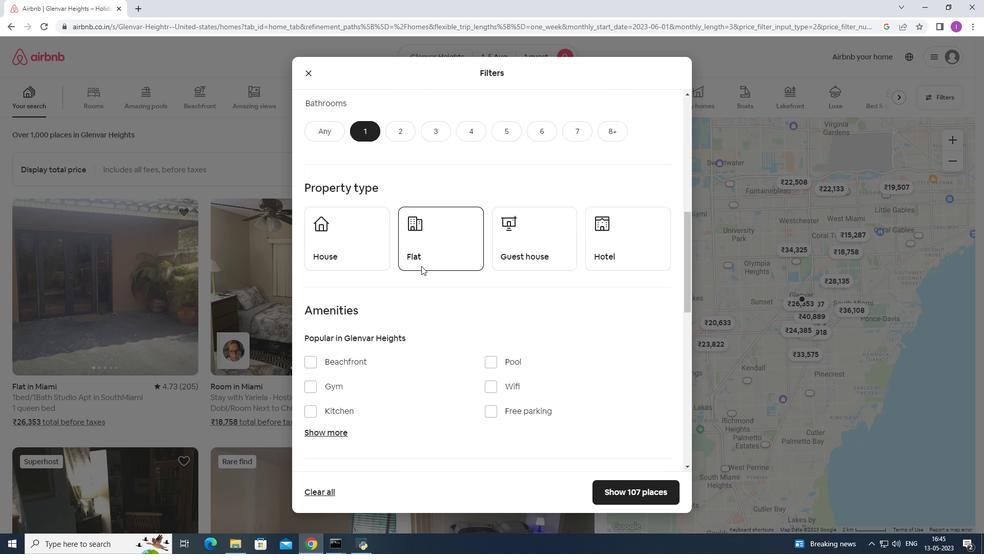 
Action: Mouse moved to (339, 176)
Screenshot: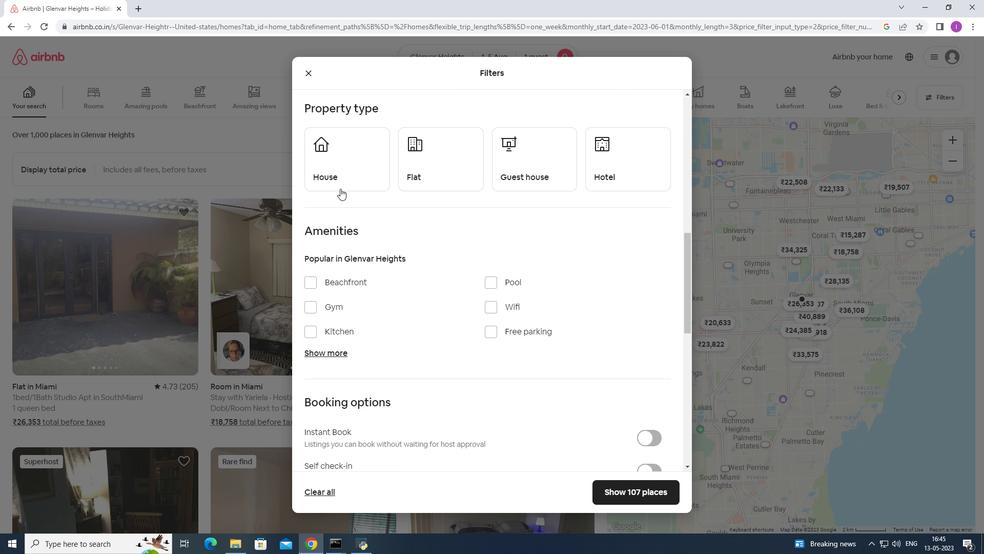 
Action: Mouse pressed left at (339, 176)
Screenshot: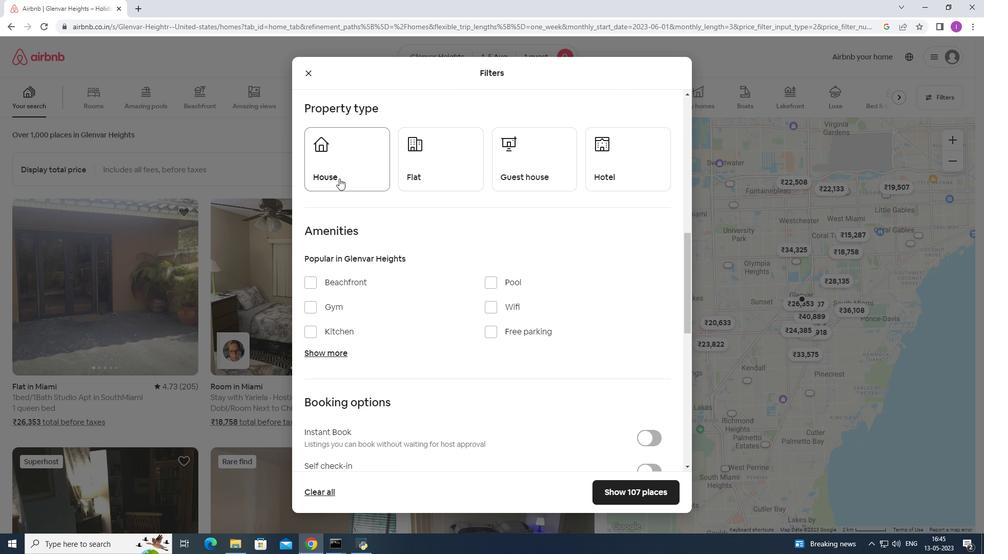 
Action: Mouse moved to (427, 170)
Screenshot: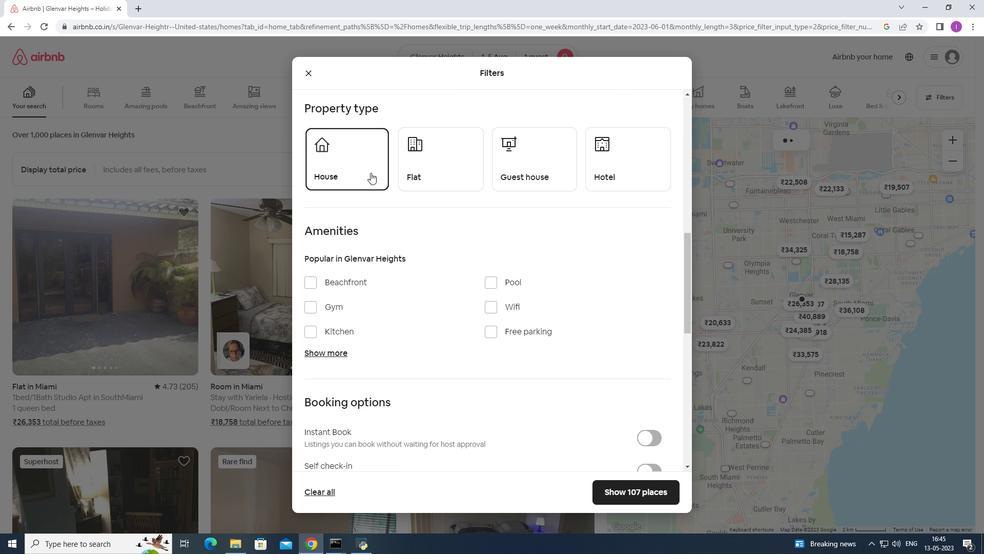 
Action: Mouse pressed left at (427, 170)
Screenshot: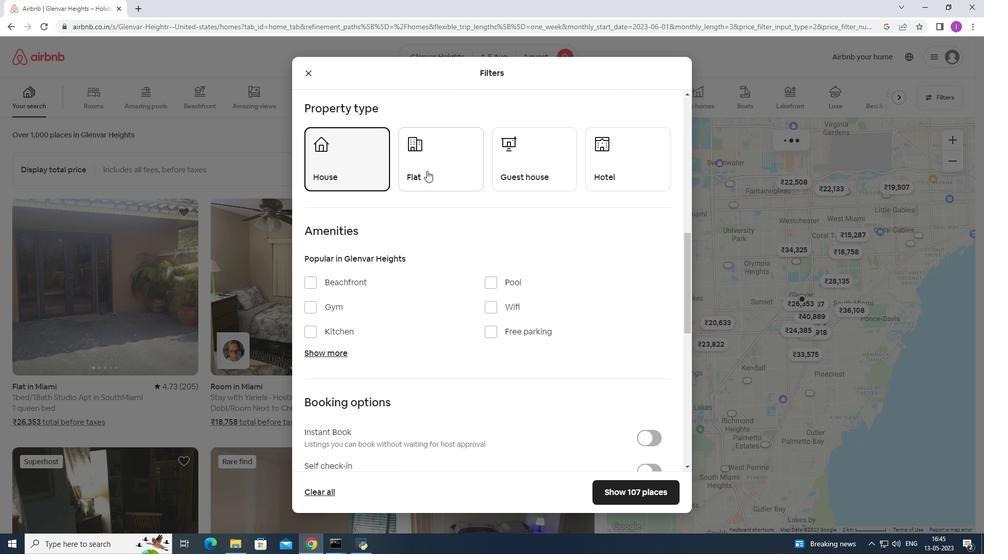 
Action: Mouse moved to (549, 168)
Screenshot: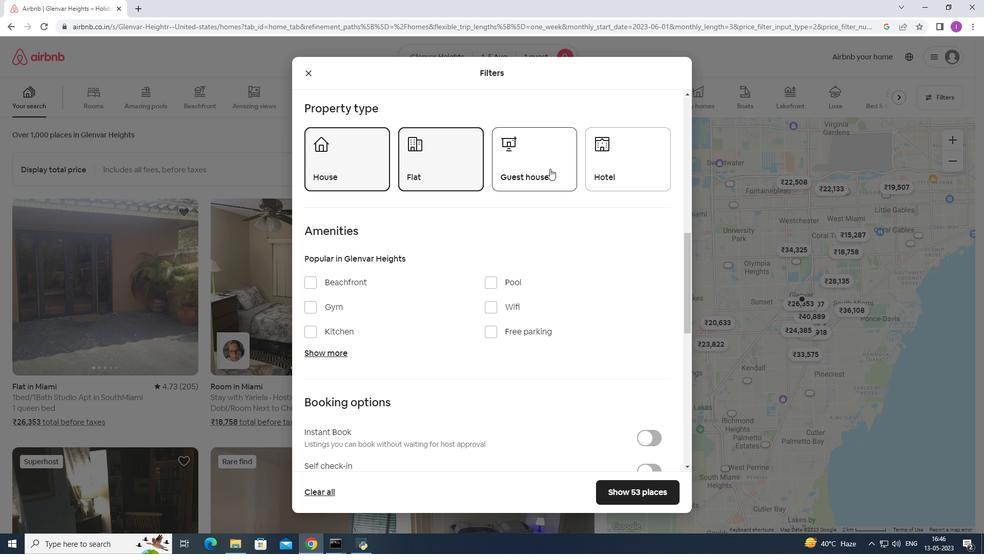 
Action: Mouse pressed left at (549, 168)
Screenshot: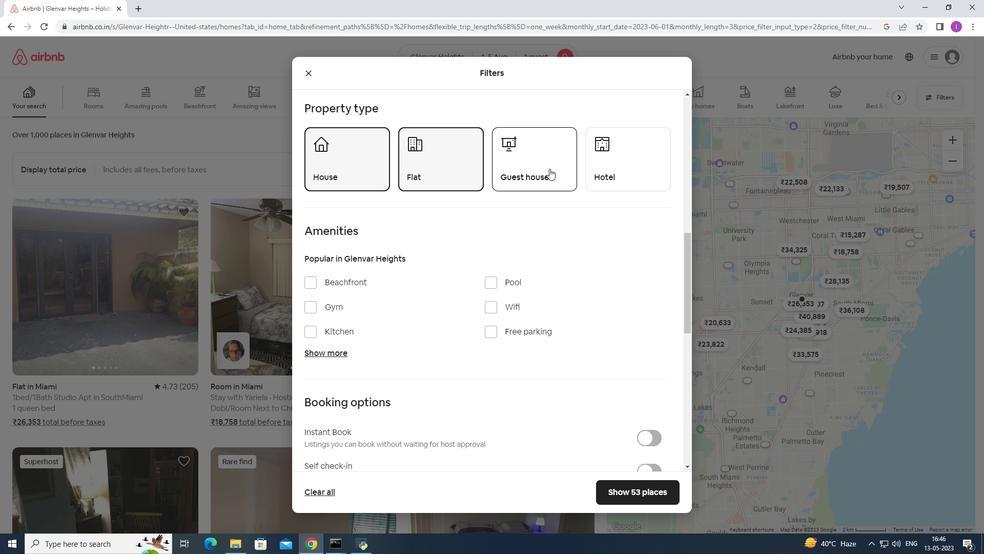 
Action: Mouse moved to (315, 309)
Screenshot: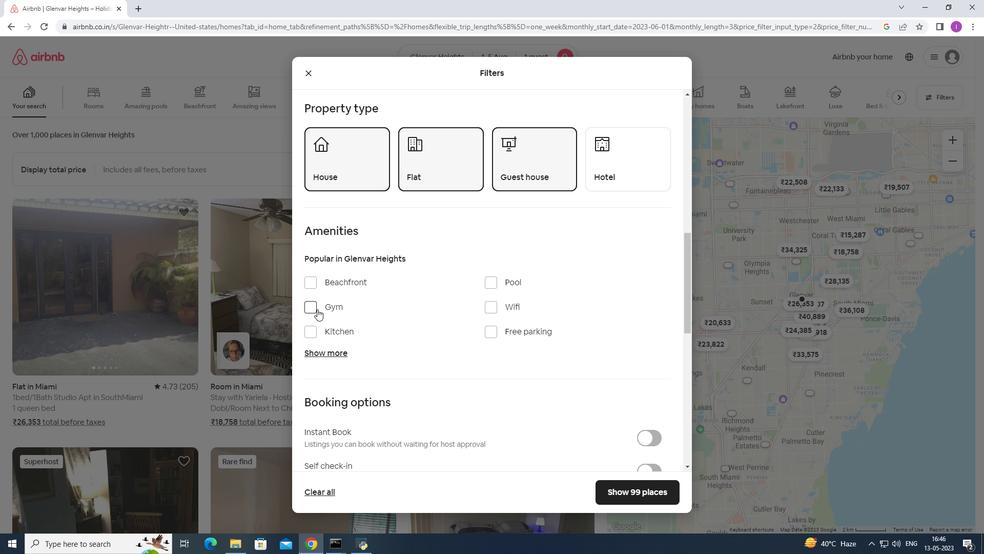 
Action: Mouse pressed left at (315, 309)
Screenshot: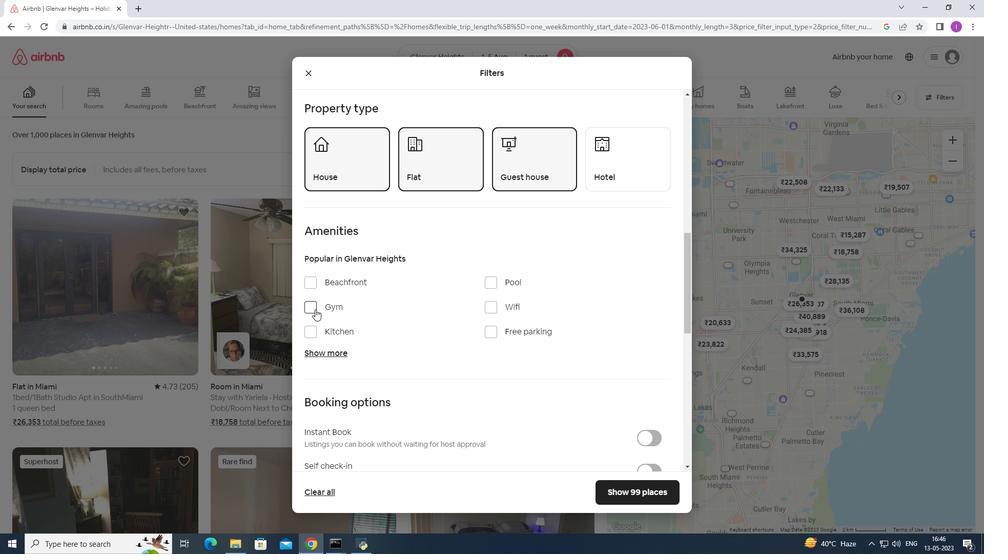 
Action: Mouse moved to (491, 305)
Screenshot: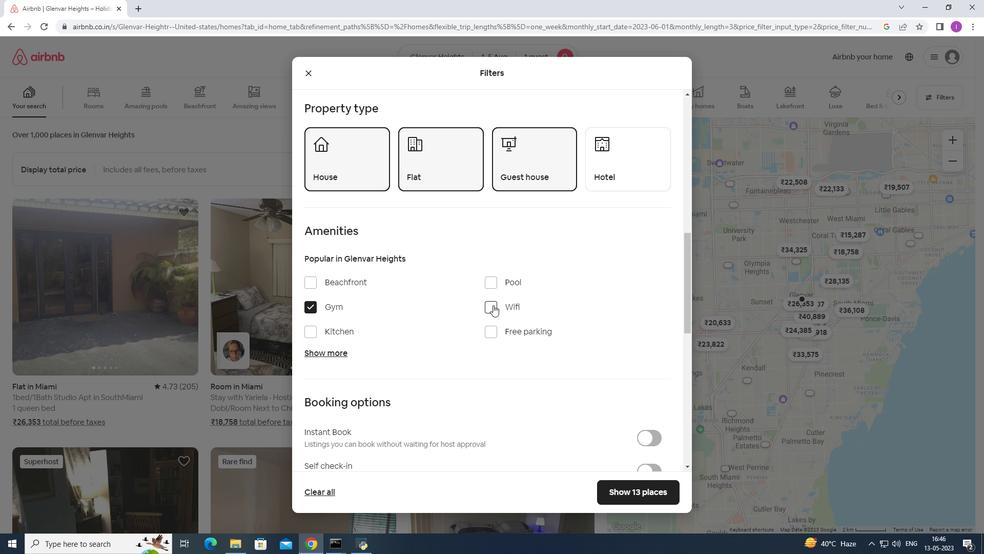 
Action: Mouse pressed left at (491, 305)
Screenshot: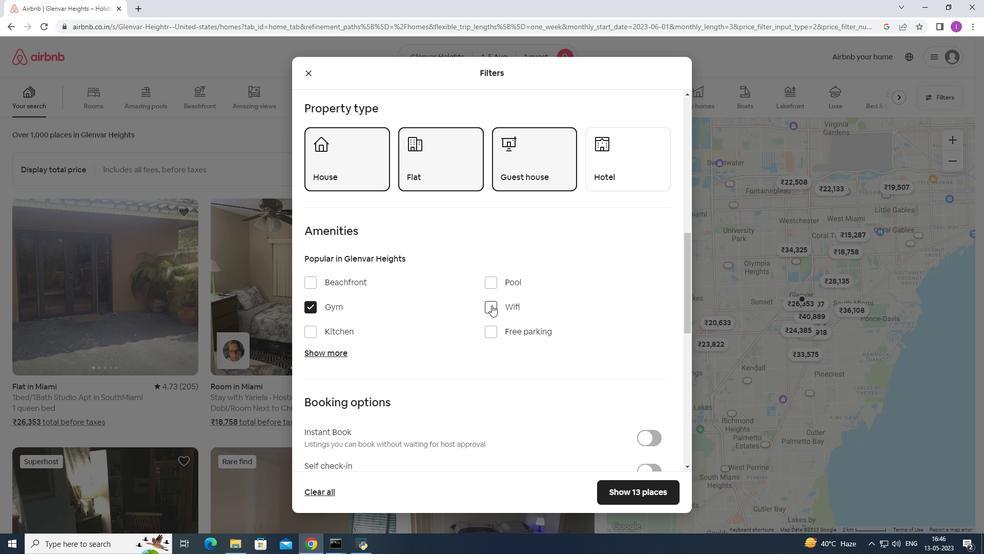 
Action: Mouse moved to (311, 309)
Screenshot: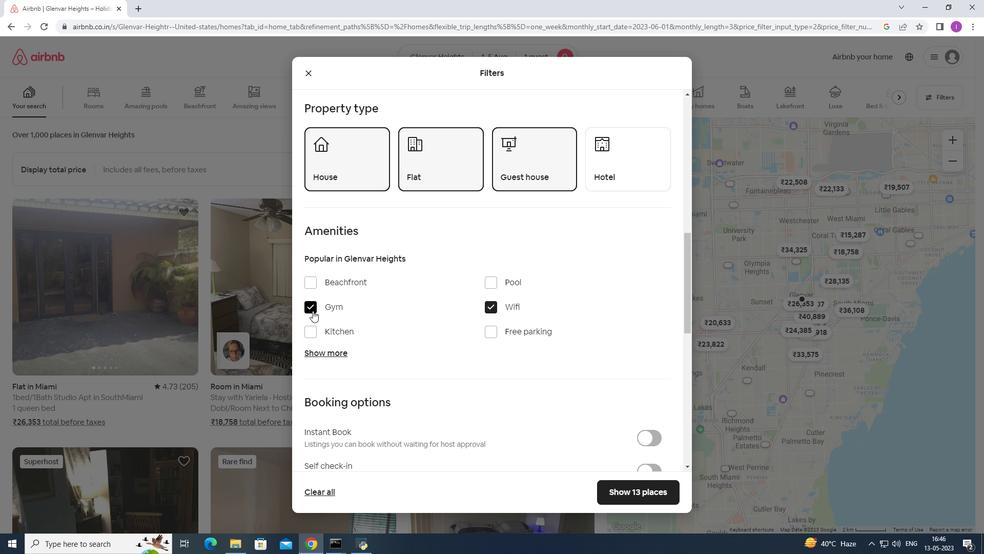 
Action: Mouse pressed left at (311, 309)
Screenshot: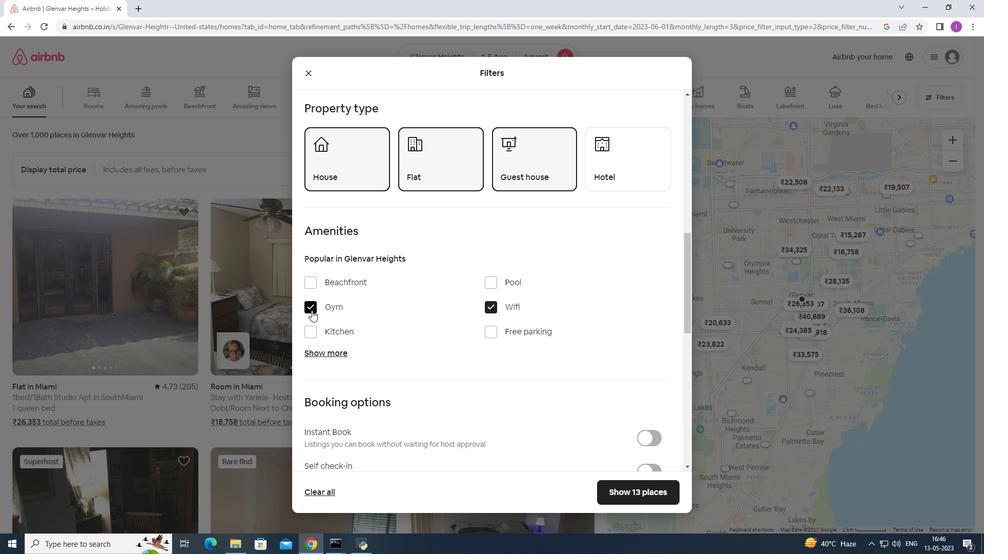 
Action: Mouse moved to (362, 339)
Screenshot: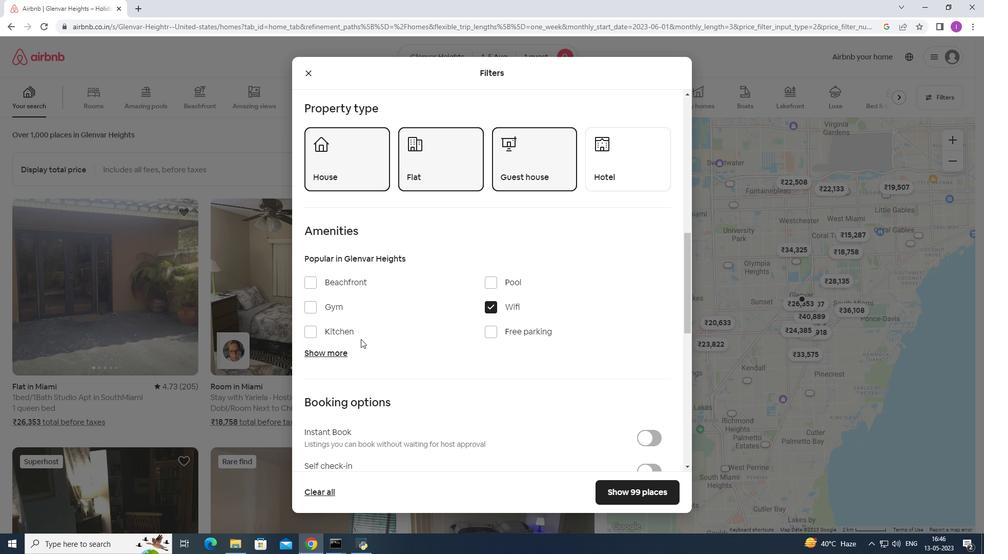 
Action: Mouse scrolled (362, 339) with delta (0, 0)
Screenshot: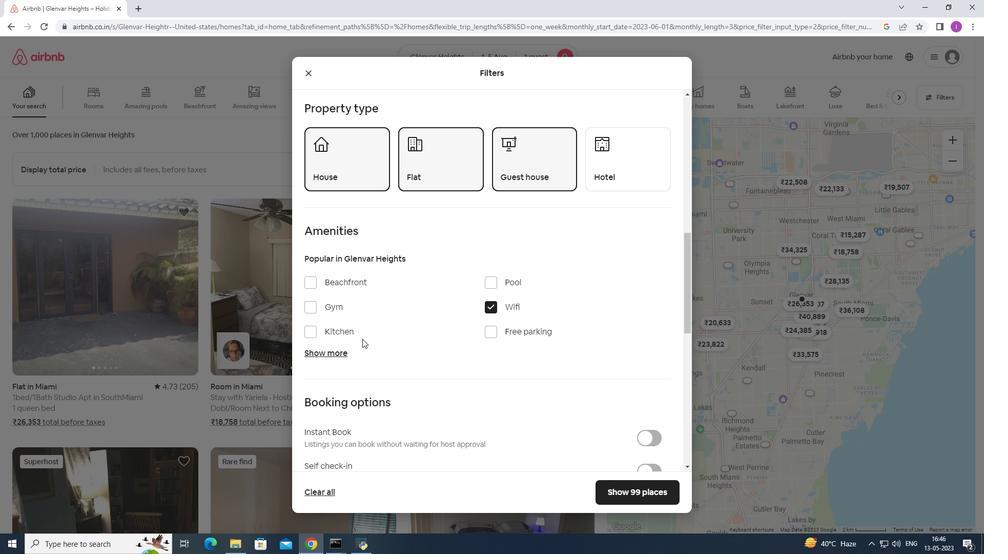 
Action: Mouse scrolled (362, 339) with delta (0, 0)
Screenshot: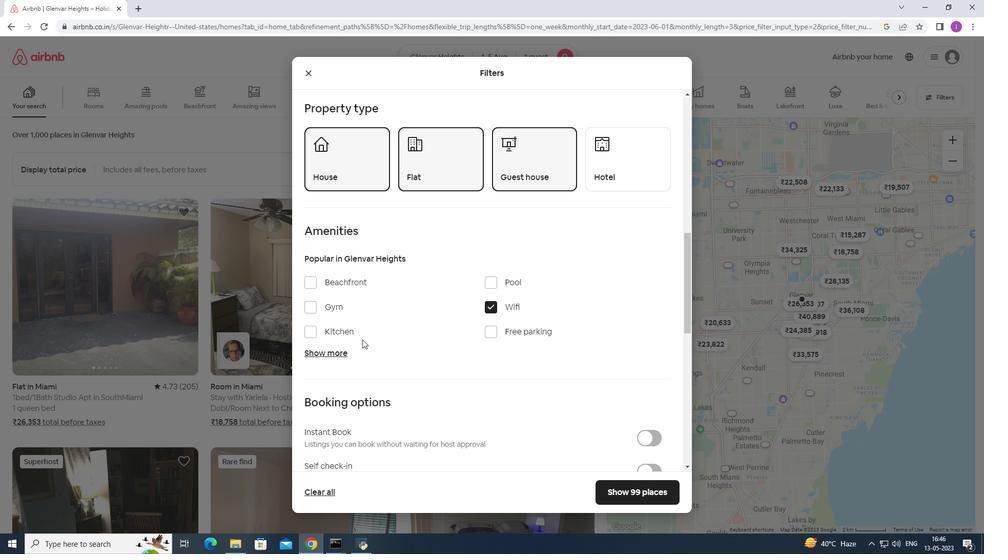 
Action: Mouse moved to (406, 352)
Screenshot: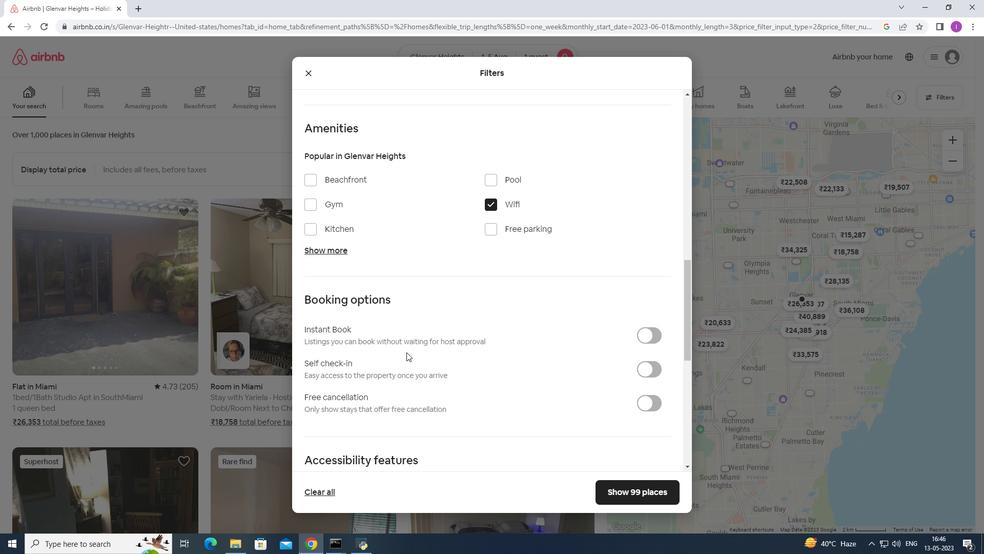 
Action: Mouse scrolled (406, 352) with delta (0, 0)
Screenshot: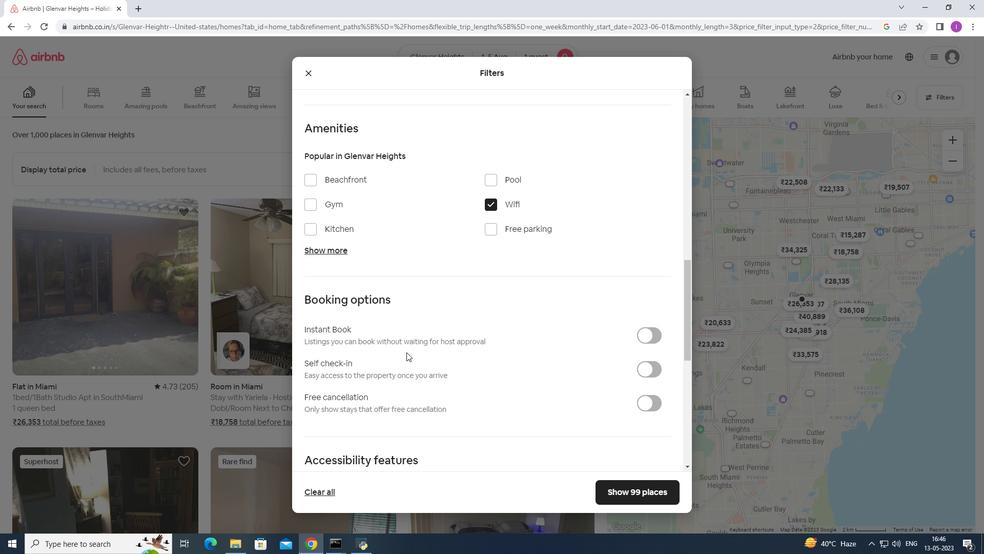 
Action: Mouse moved to (408, 352)
Screenshot: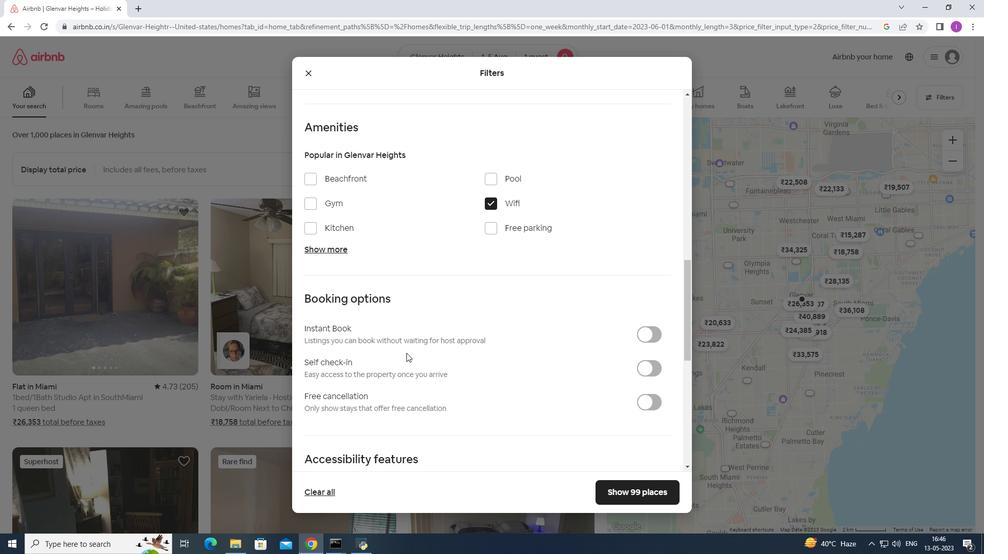 
Action: Mouse scrolled (408, 352) with delta (0, 0)
Screenshot: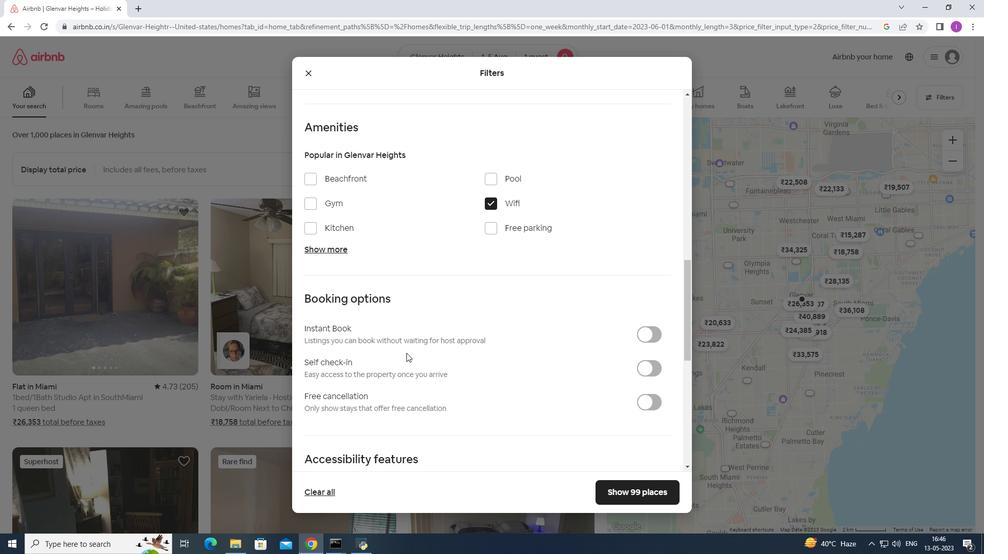 
Action: Mouse moved to (662, 264)
Screenshot: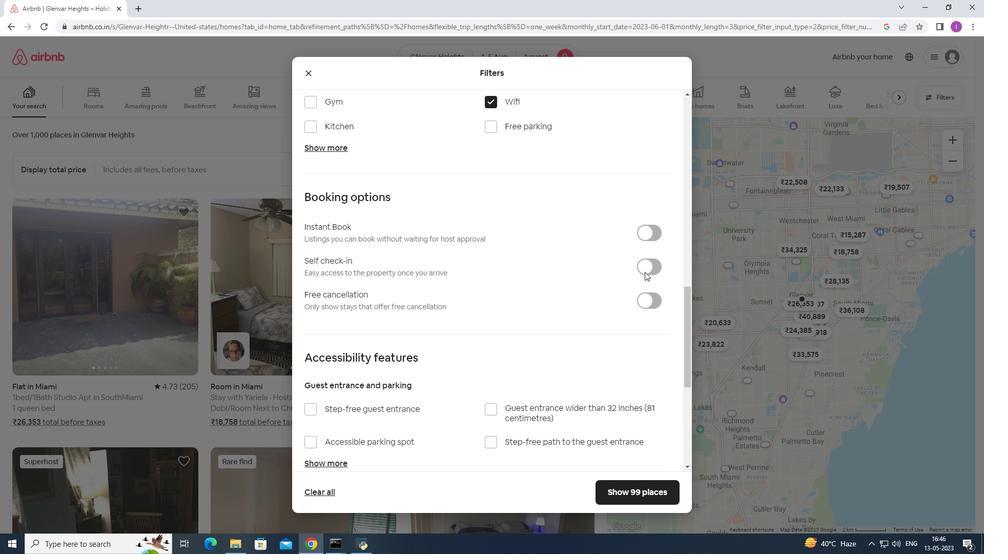 
Action: Mouse pressed left at (662, 264)
Screenshot: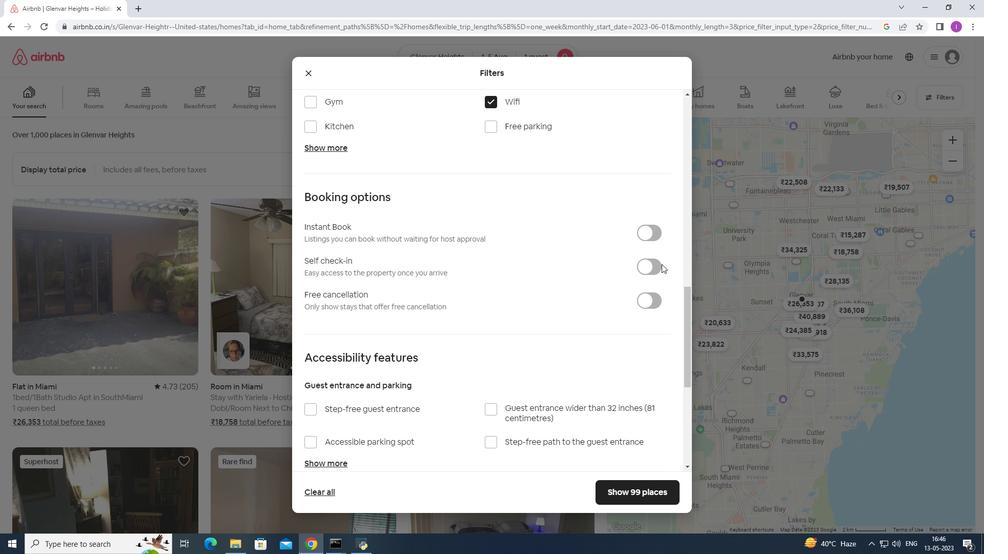 
Action: Mouse moved to (657, 265)
Screenshot: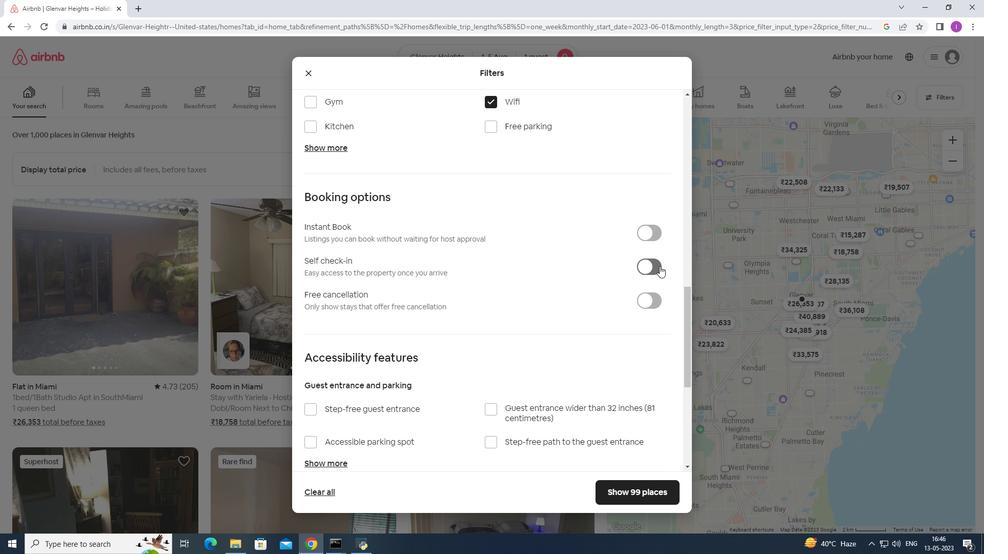 
Action: Mouse pressed left at (657, 265)
Screenshot: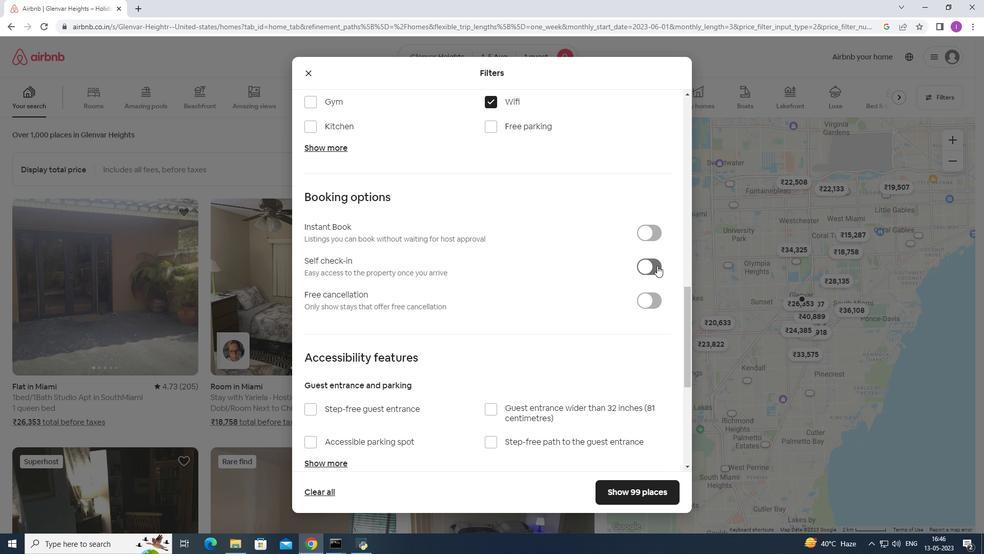 
Action: Mouse moved to (485, 336)
Screenshot: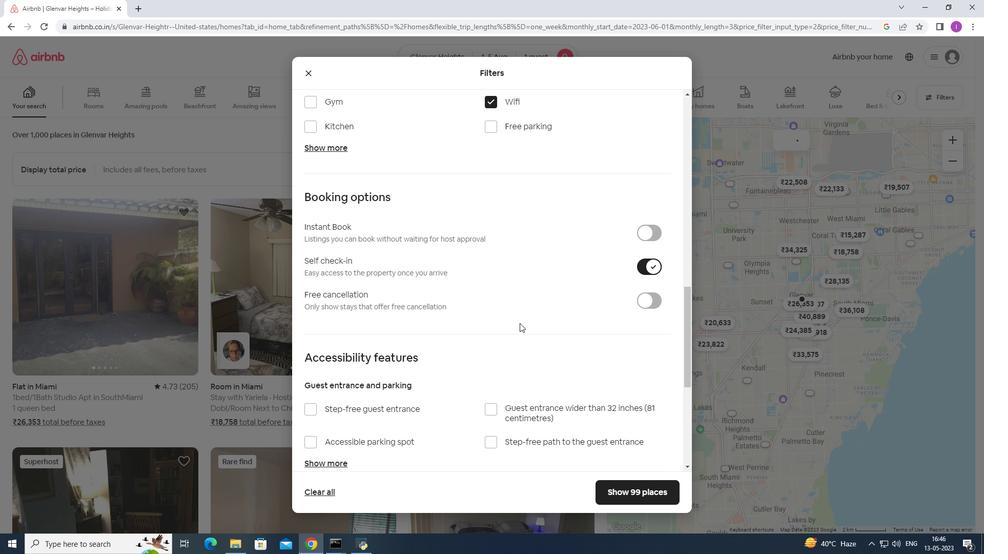 
Action: Mouse scrolled (485, 336) with delta (0, 0)
Screenshot: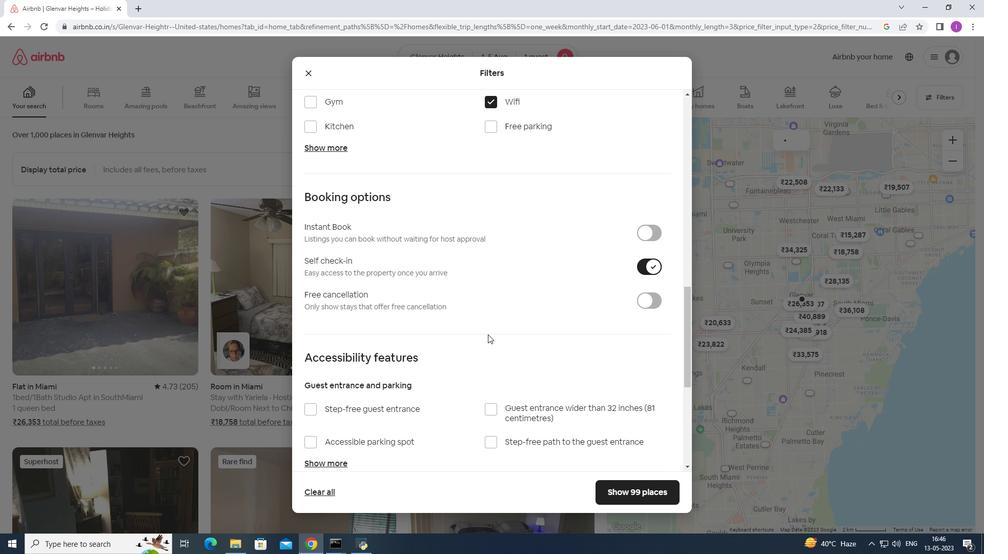 
Action: Mouse moved to (485, 337)
Screenshot: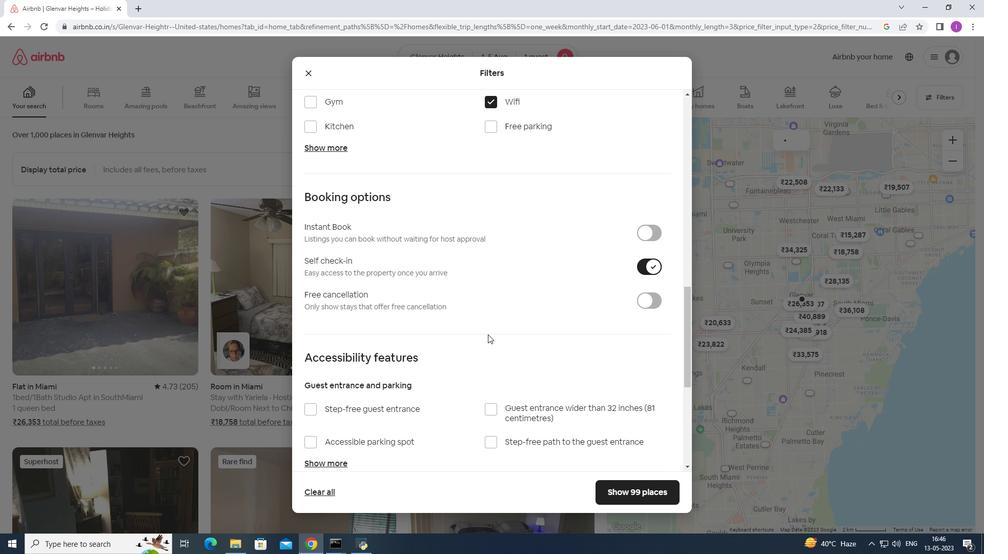 
Action: Mouse scrolled (485, 336) with delta (0, 0)
Screenshot: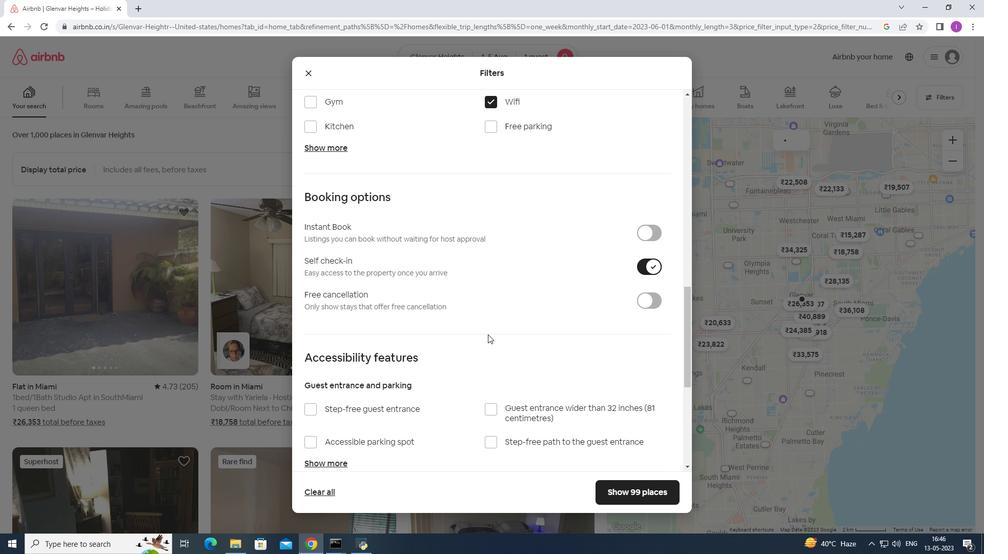 
Action: Mouse scrolled (485, 336) with delta (0, 0)
Screenshot: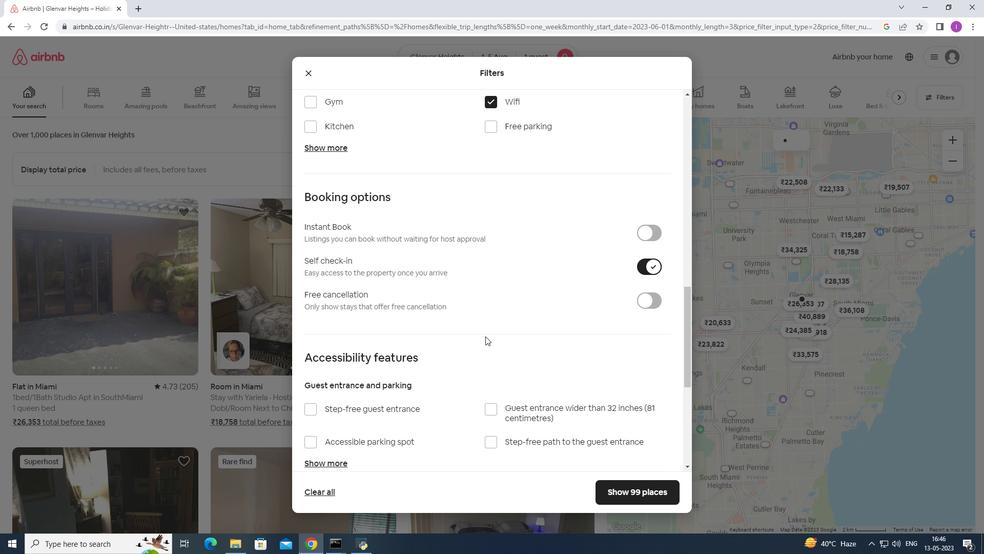 
Action: Mouse moved to (486, 337)
Screenshot: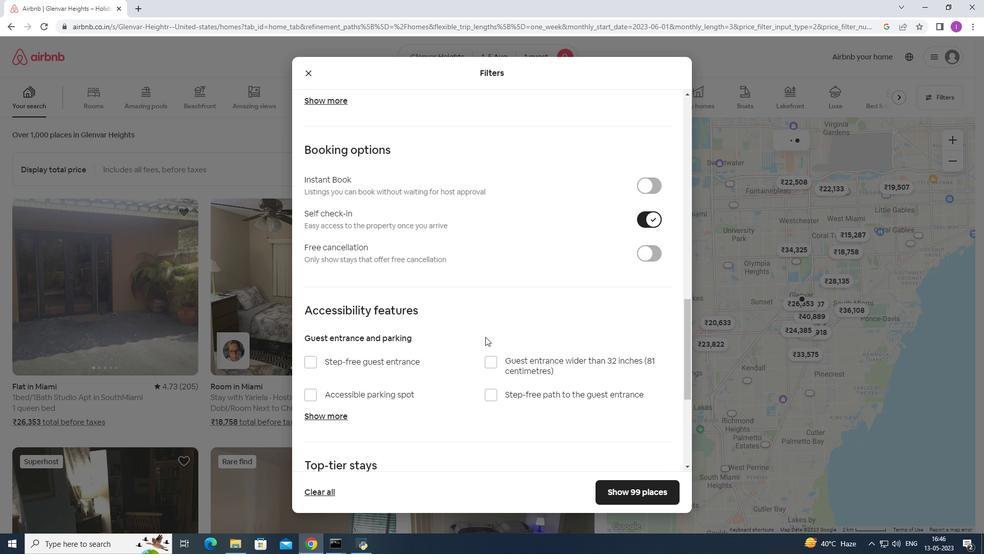 
Action: Mouse scrolled (486, 336) with delta (0, 0)
Screenshot: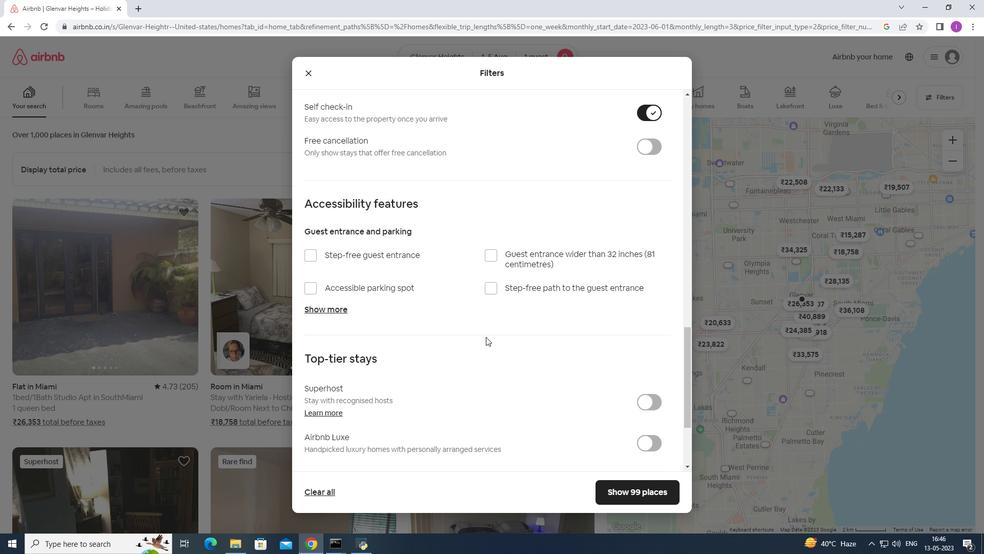 
Action: Mouse scrolled (486, 336) with delta (0, 0)
Screenshot: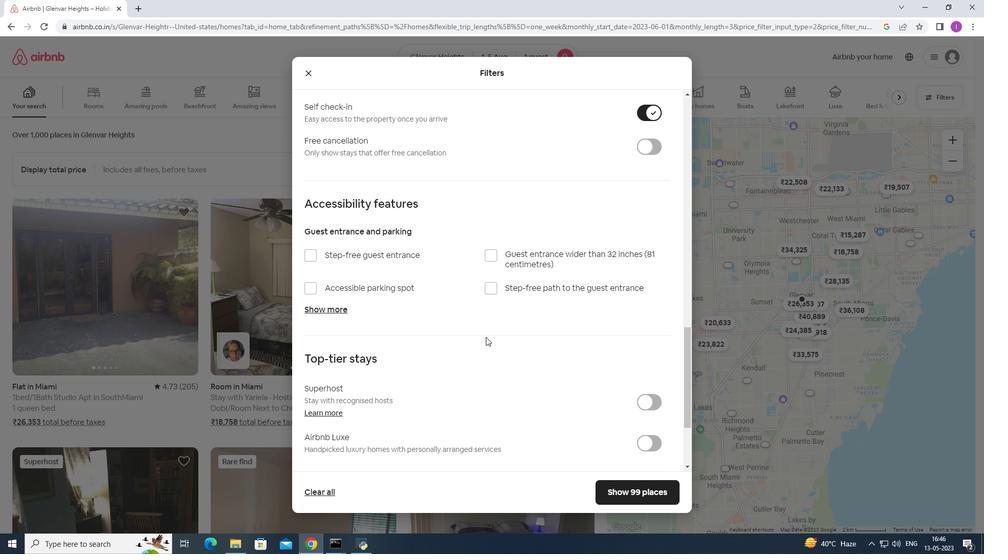 
Action: Mouse moved to (501, 331)
Screenshot: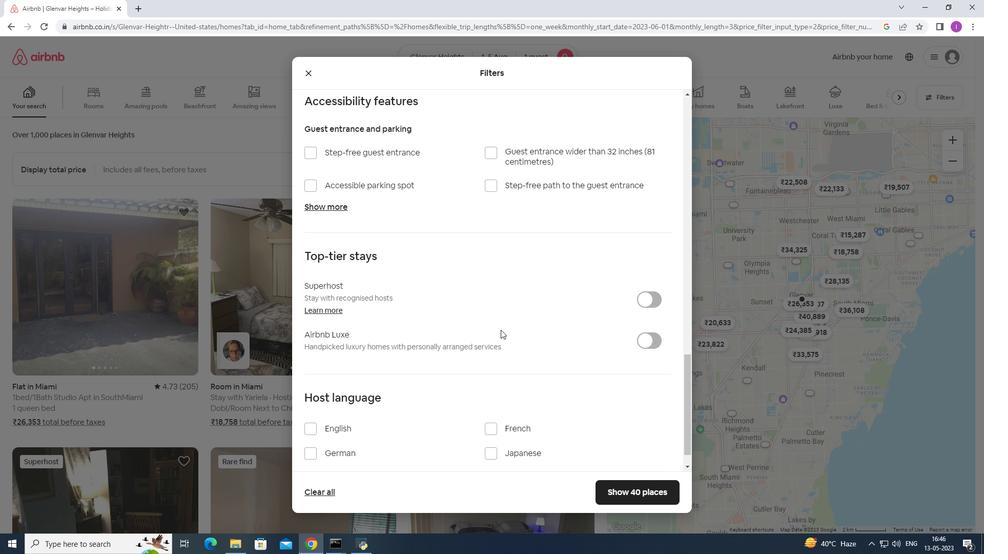 
Action: Mouse scrolled (501, 330) with delta (0, 0)
Screenshot: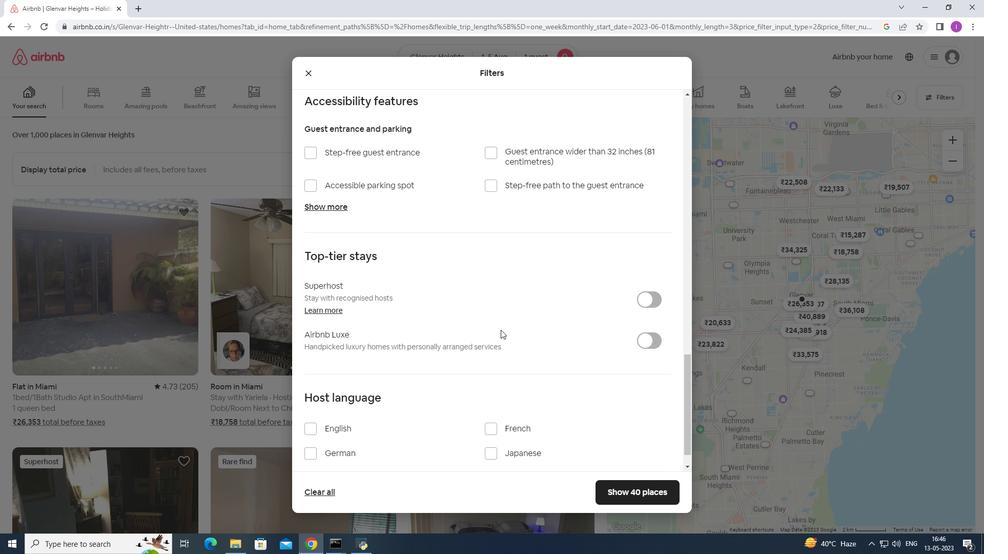 
Action: Mouse moved to (501, 332)
Screenshot: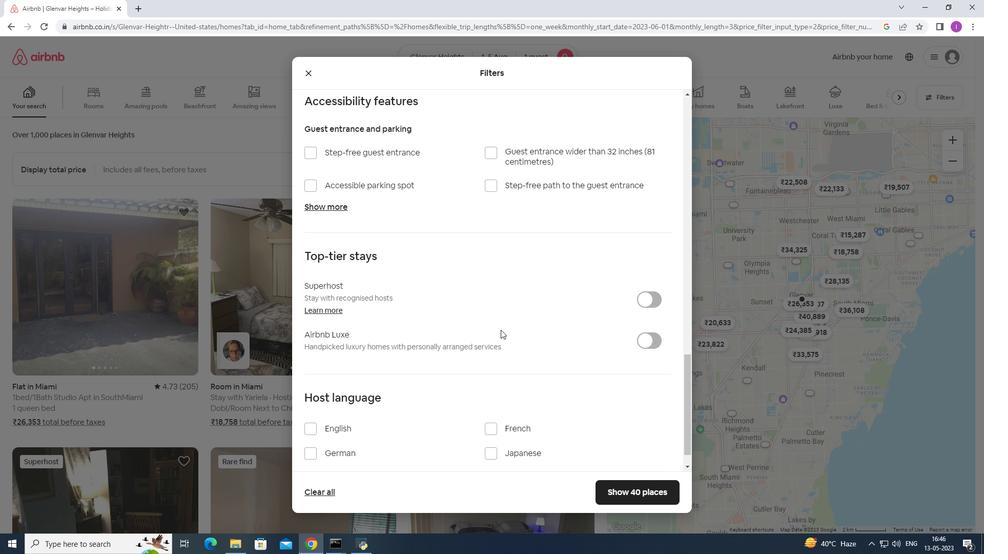 
Action: Mouse scrolled (501, 331) with delta (0, 0)
Screenshot: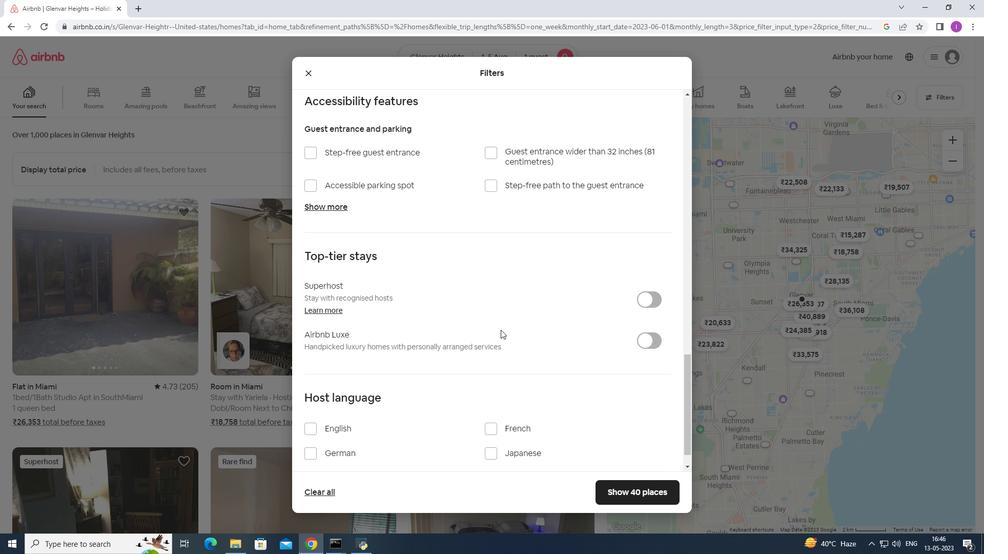 
Action: Mouse moved to (501, 335)
Screenshot: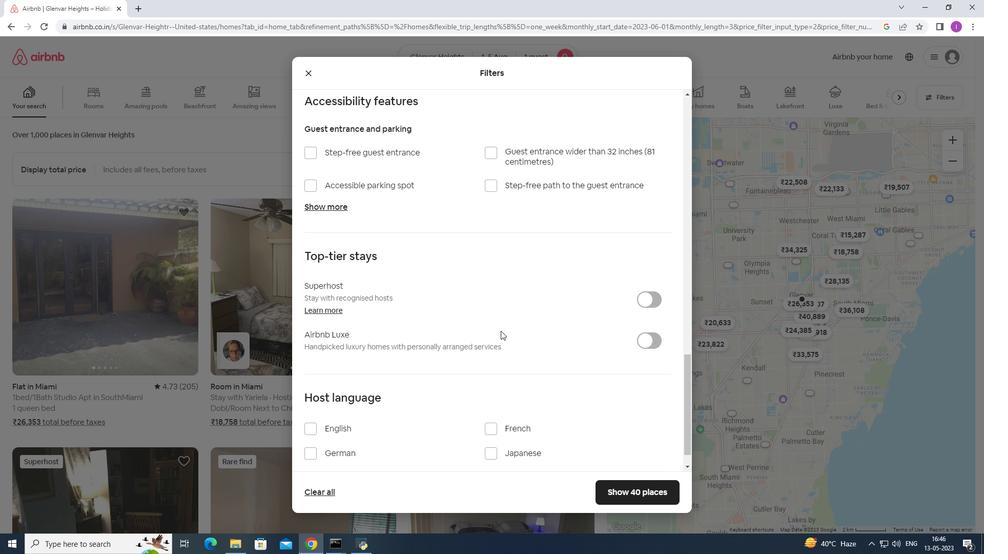 
Action: Mouse scrolled (501, 334) with delta (0, 0)
Screenshot: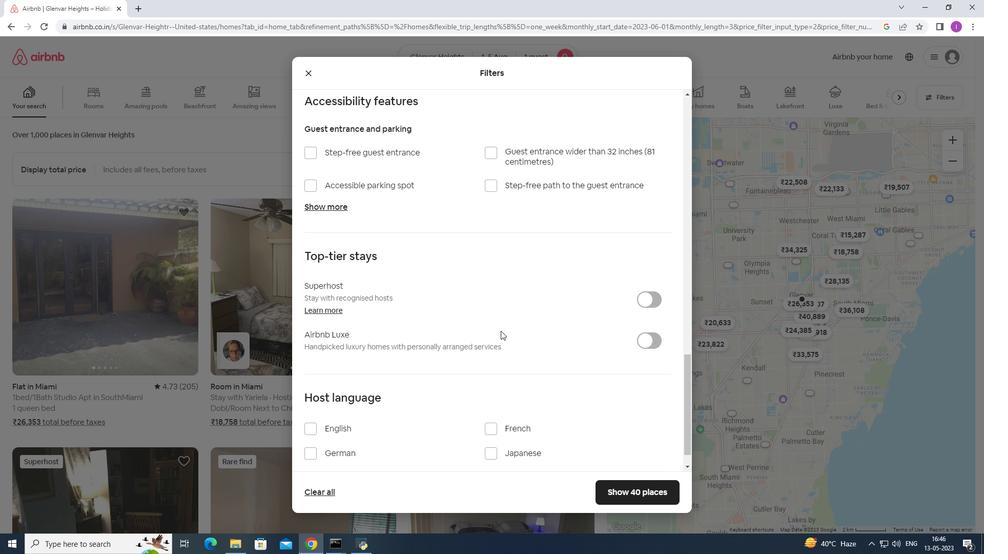 
Action: Mouse moved to (307, 399)
Screenshot: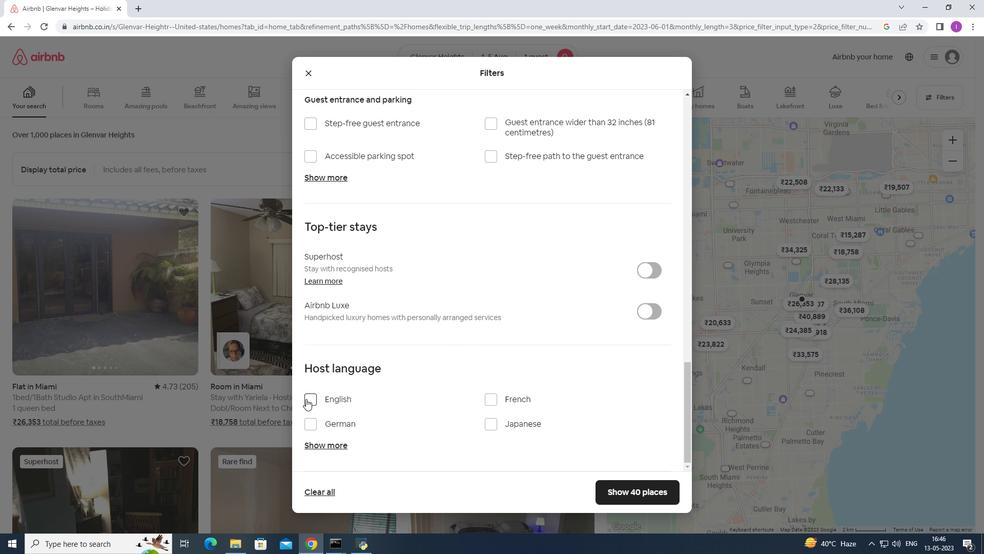 
Action: Mouse pressed left at (307, 399)
Screenshot: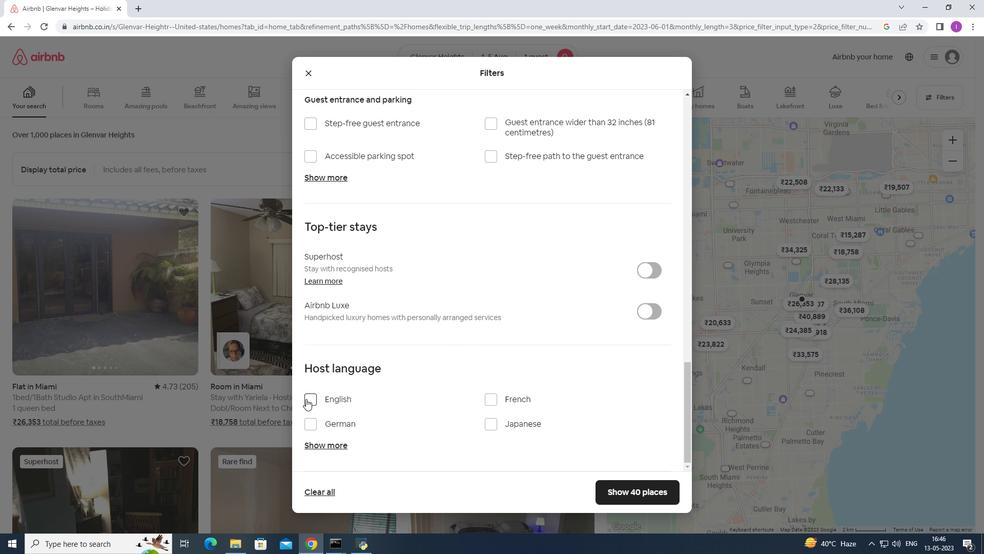 
Action: Mouse moved to (522, 381)
Screenshot: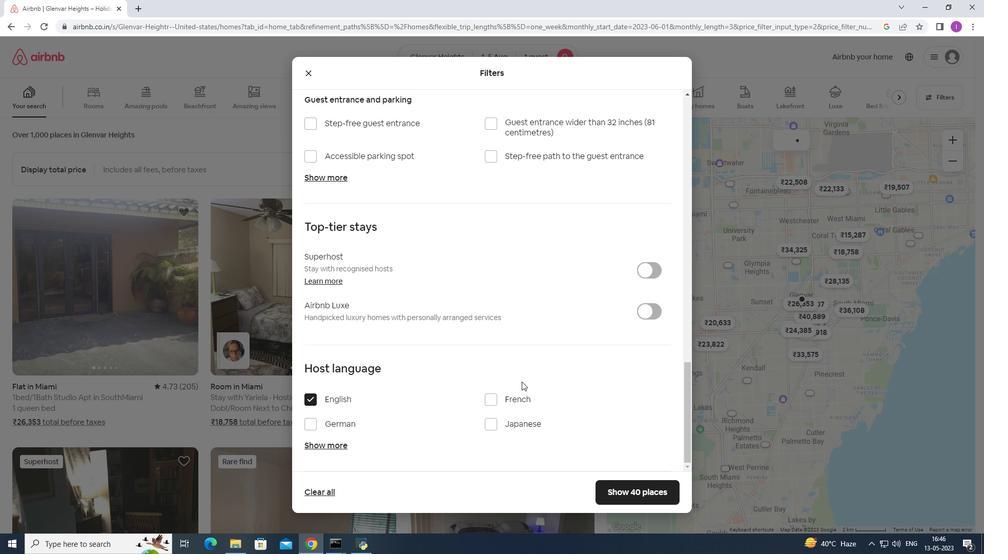 
Action: Mouse scrolled (522, 380) with delta (0, 0)
Screenshot: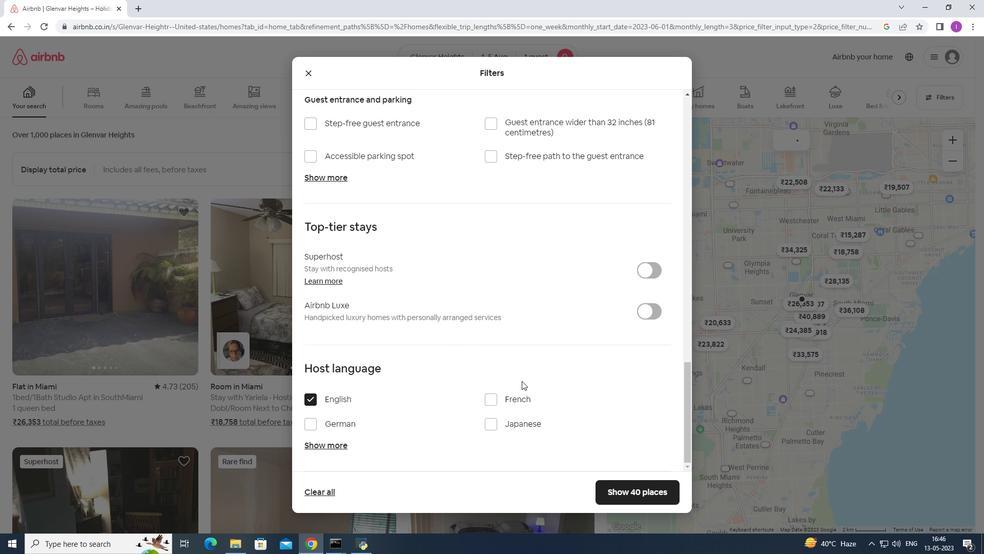 
Action: Mouse moved to (523, 381)
Screenshot: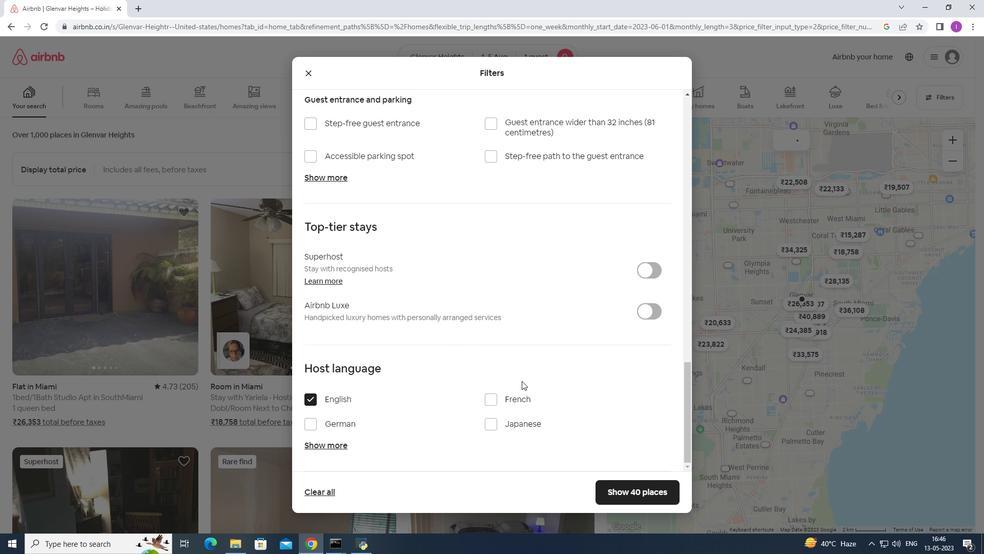 
Action: Mouse scrolled (523, 380) with delta (0, 0)
Screenshot: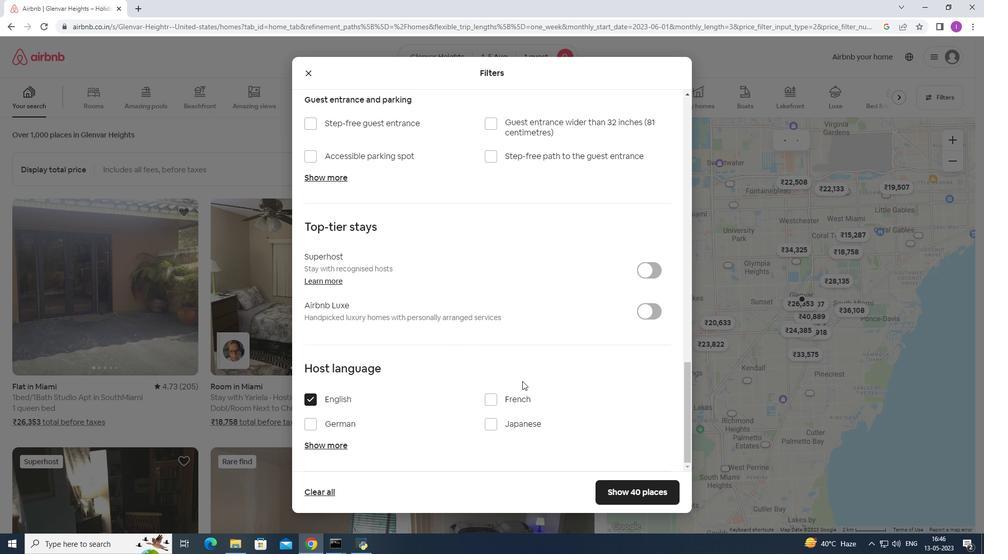 
Action: Mouse moved to (523, 382)
Screenshot: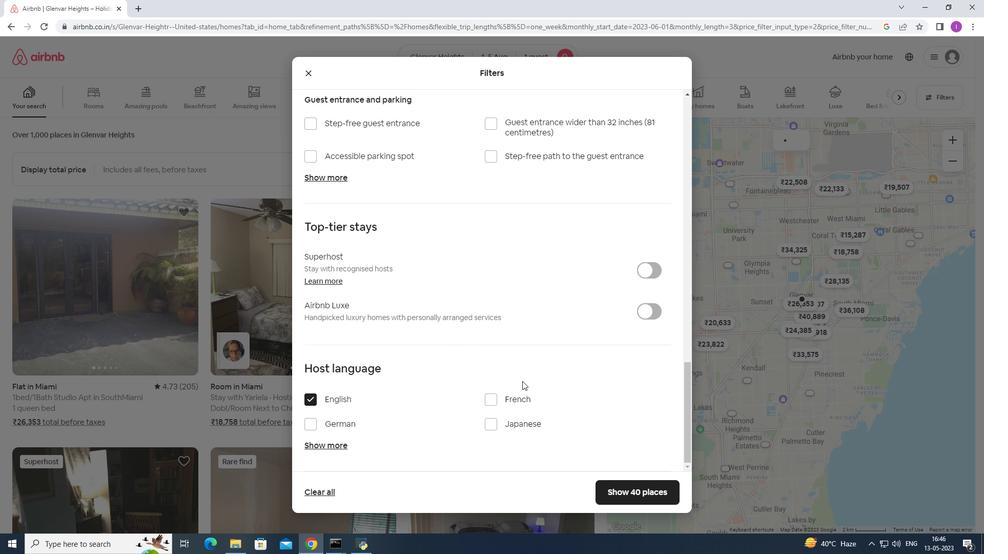 
Action: Mouse scrolled (523, 382) with delta (0, 0)
Screenshot: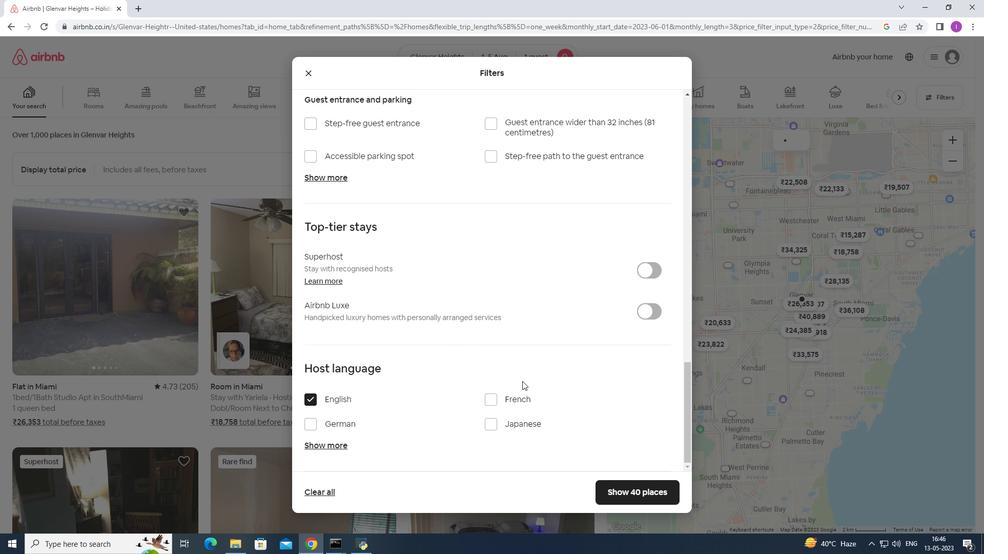 
Action: Mouse moved to (523, 383)
Screenshot: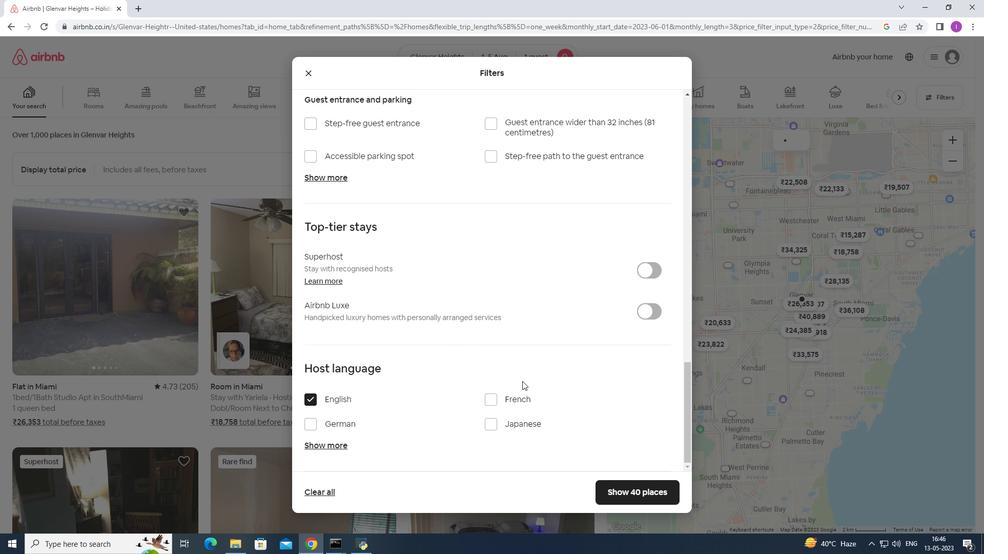 
Action: Mouse scrolled (523, 383) with delta (0, 0)
Screenshot: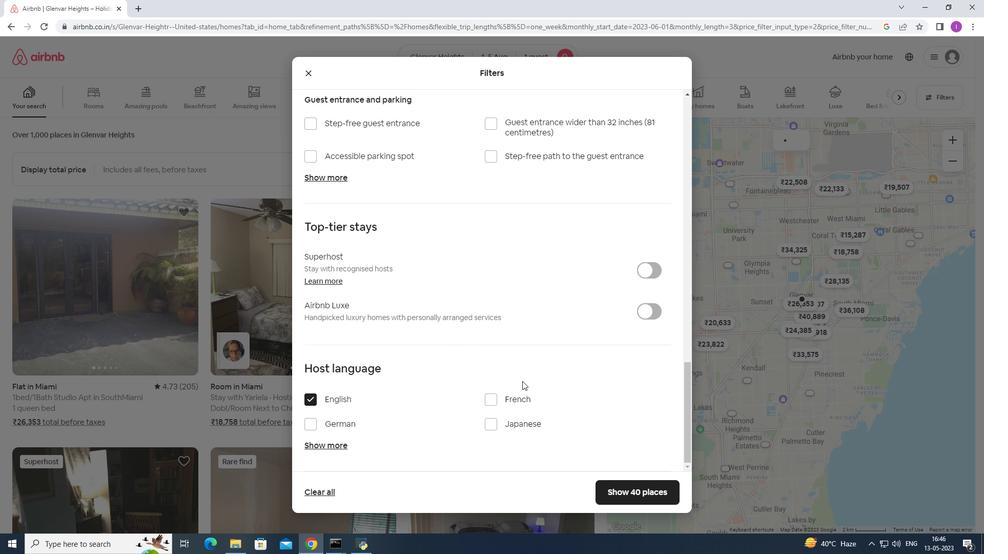 
Action: Mouse moved to (621, 488)
Screenshot: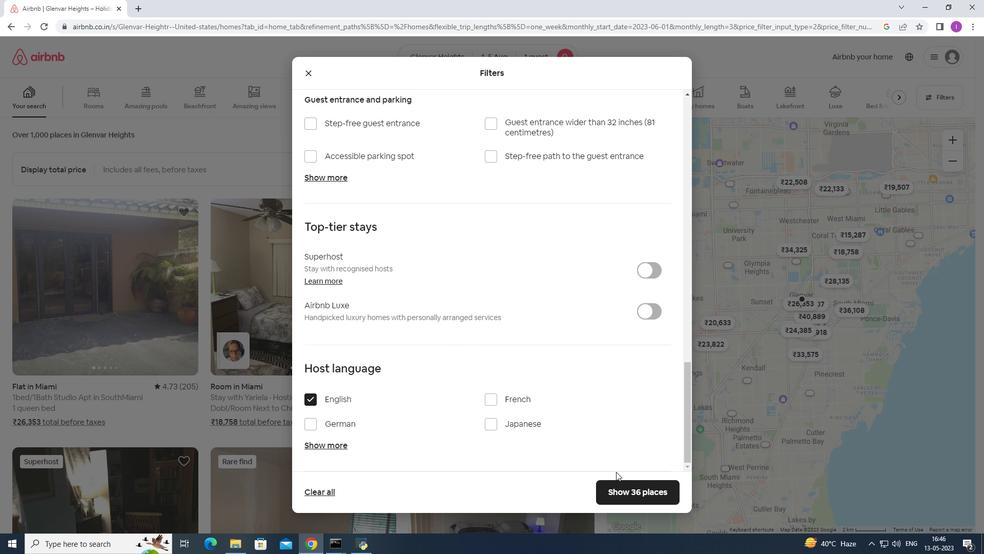 
Action: Mouse pressed left at (621, 488)
Screenshot: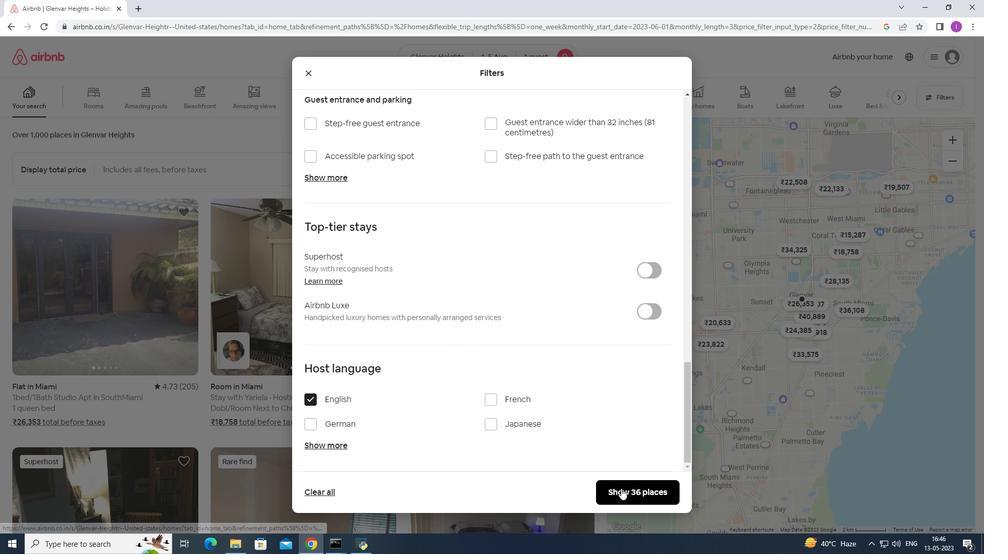 
Action: Mouse moved to (564, 416)
Screenshot: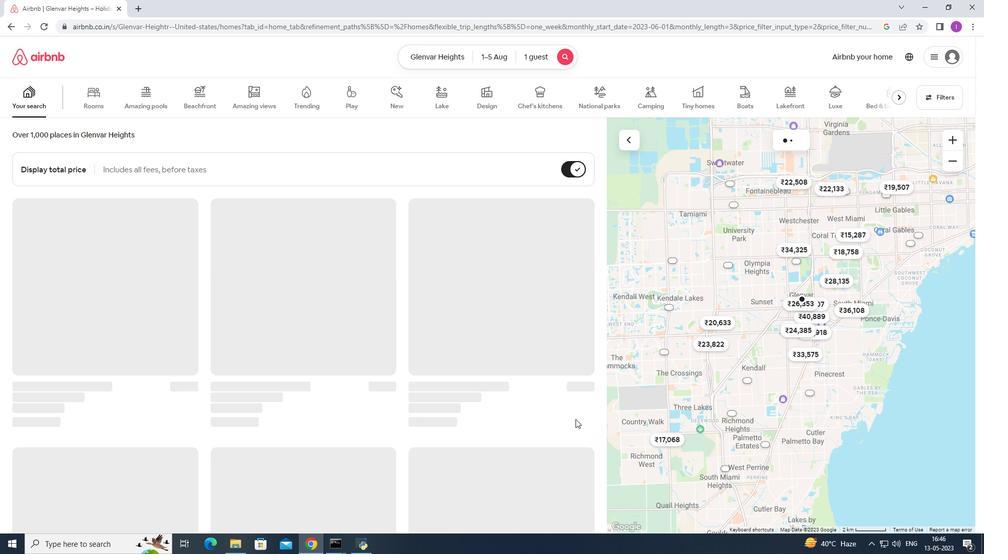 
